 Task: Create a sub task Design and Implement Solution for the task  Develop a new online tool for online job applications in the project AztecBridge , assign it to team member softage.3@softage.net and update the status of the sub task to  Completed , set the priority of the sub task to High
Action: Mouse moved to (957, 415)
Screenshot: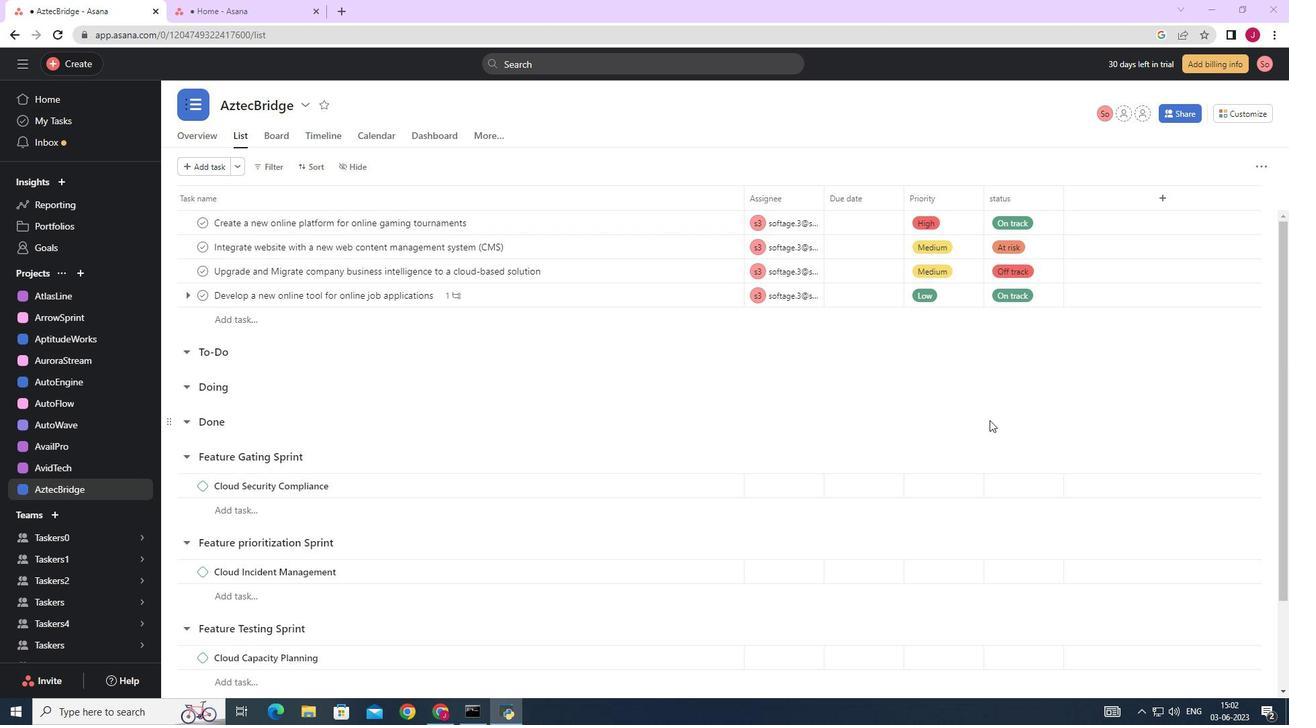 
Action: Mouse scrolled (964, 414) with delta (0, 0)
Screenshot: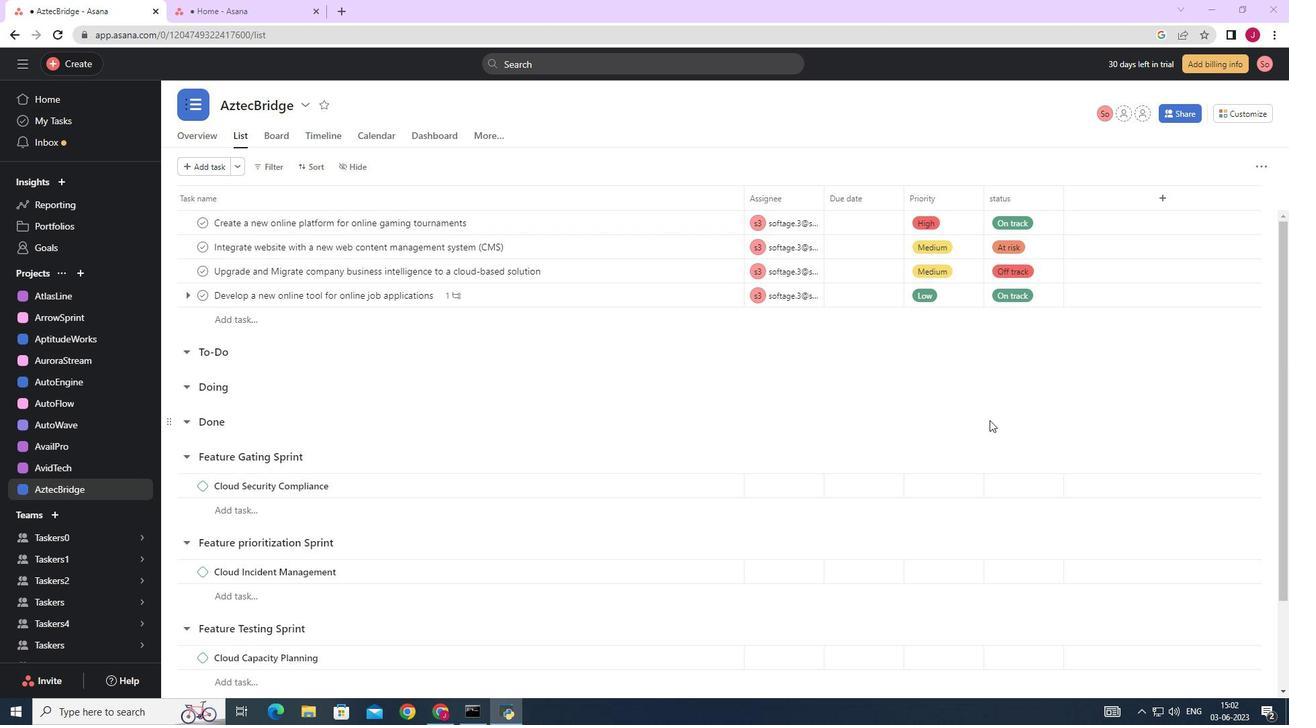 
Action: Mouse moved to (808, 417)
Screenshot: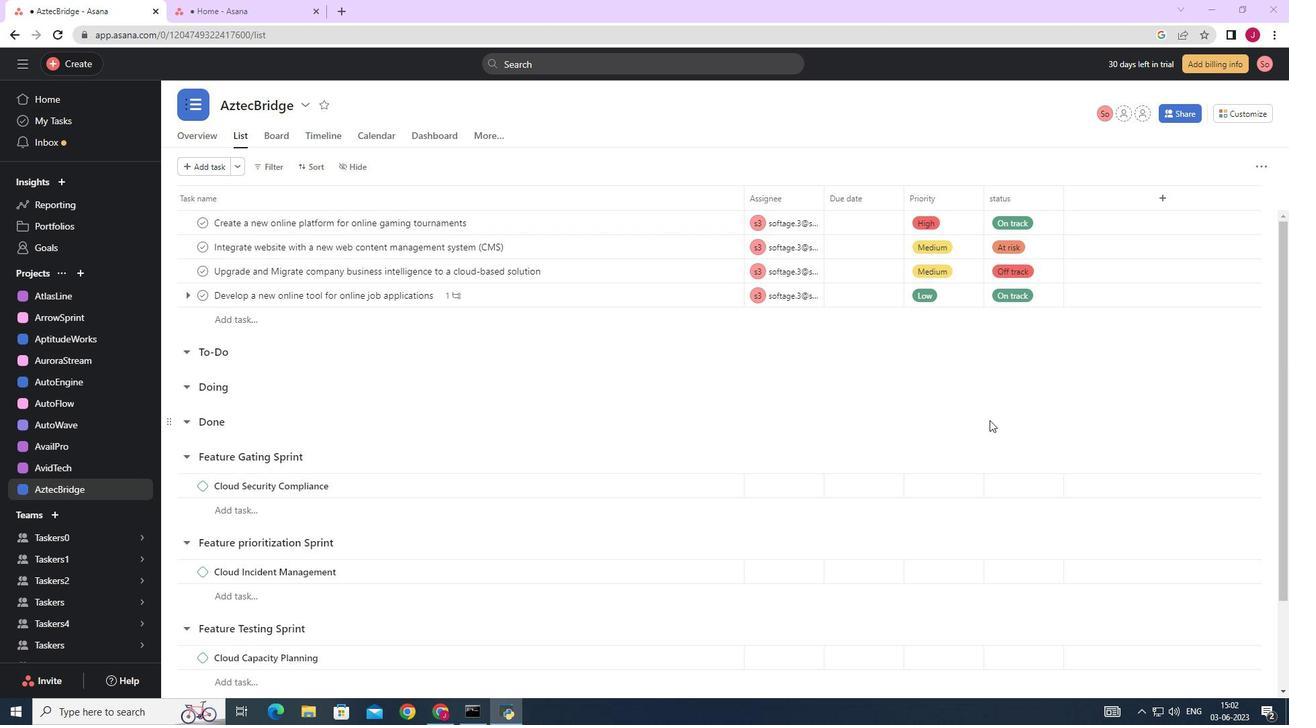 
Action: Mouse scrolled (957, 414) with delta (0, 0)
Screenshot: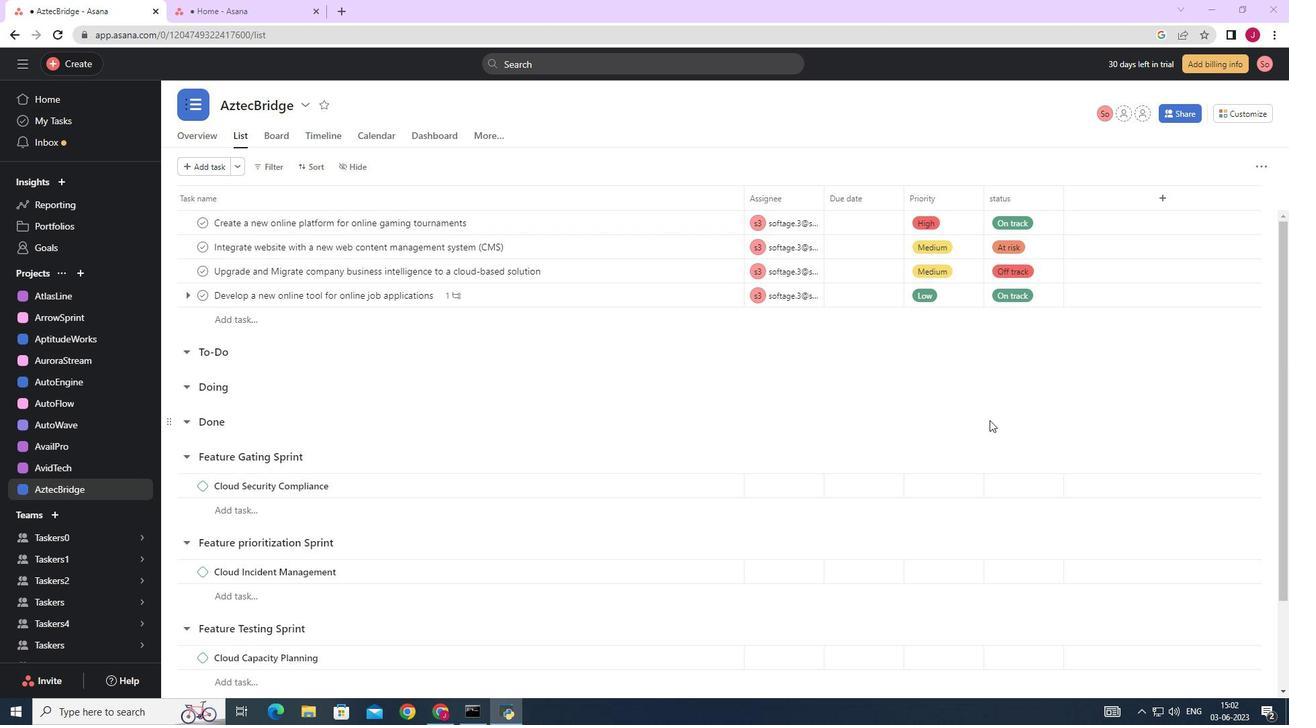 
Action: Mouse moved to (767, 417)
Screenshot: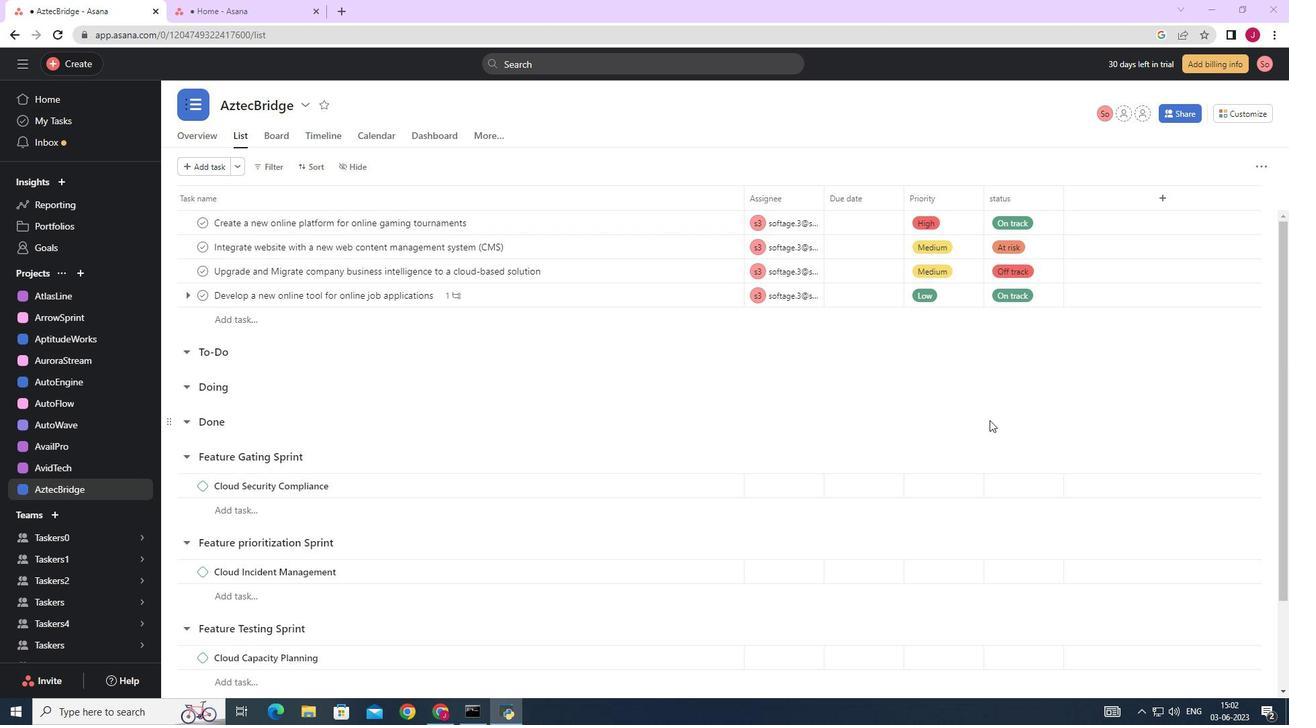 
Action: Mouse scrolled (955, 414) with delta (0, 0)
Screenshot: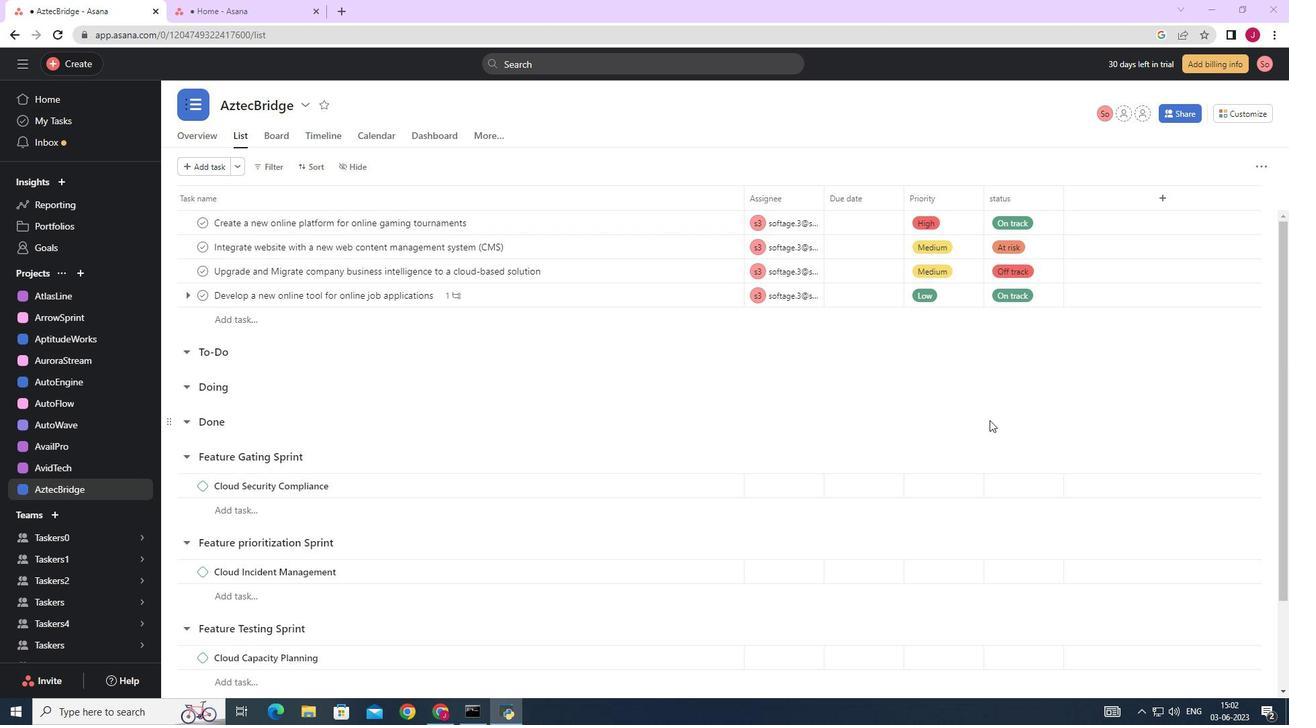 
Action: Mouse moved to (730, 417)
Screenshot: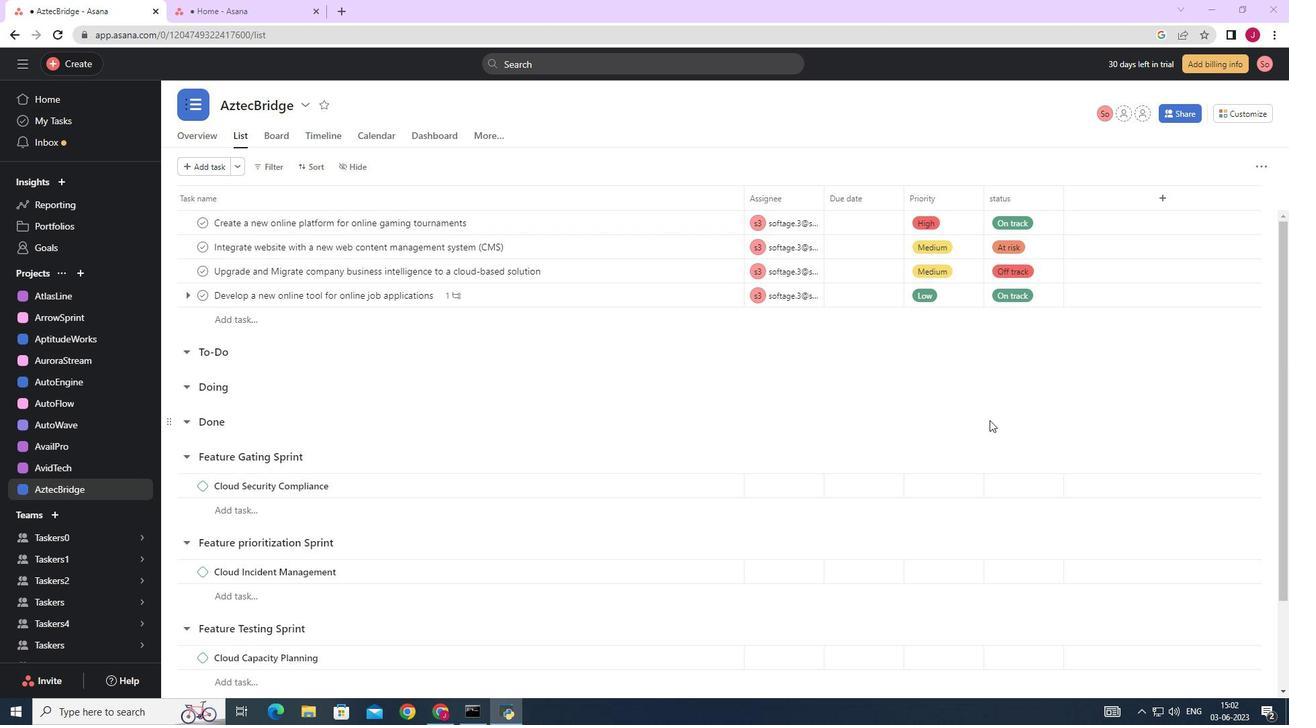 
Action: Mouse scrolled (951, 415) with delta (0, 0)
Screenshot: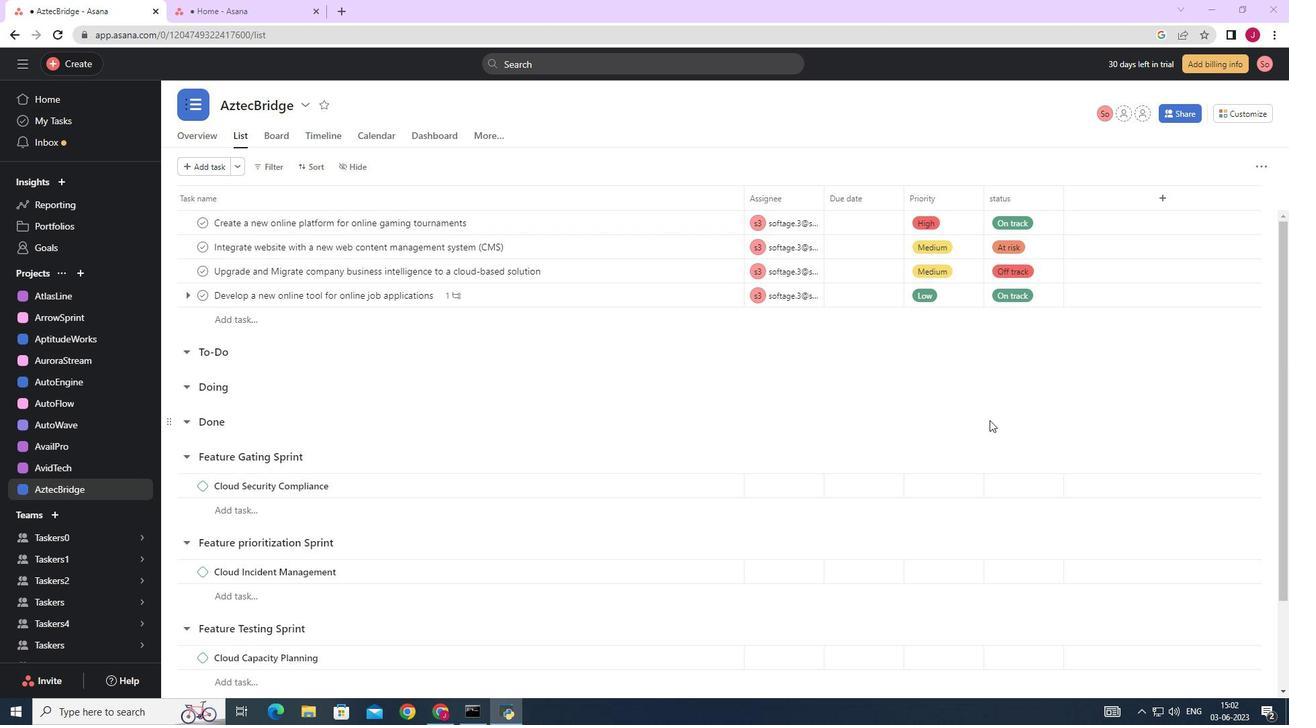 
Action: Mouse moved to (607, 339)
Screenshot: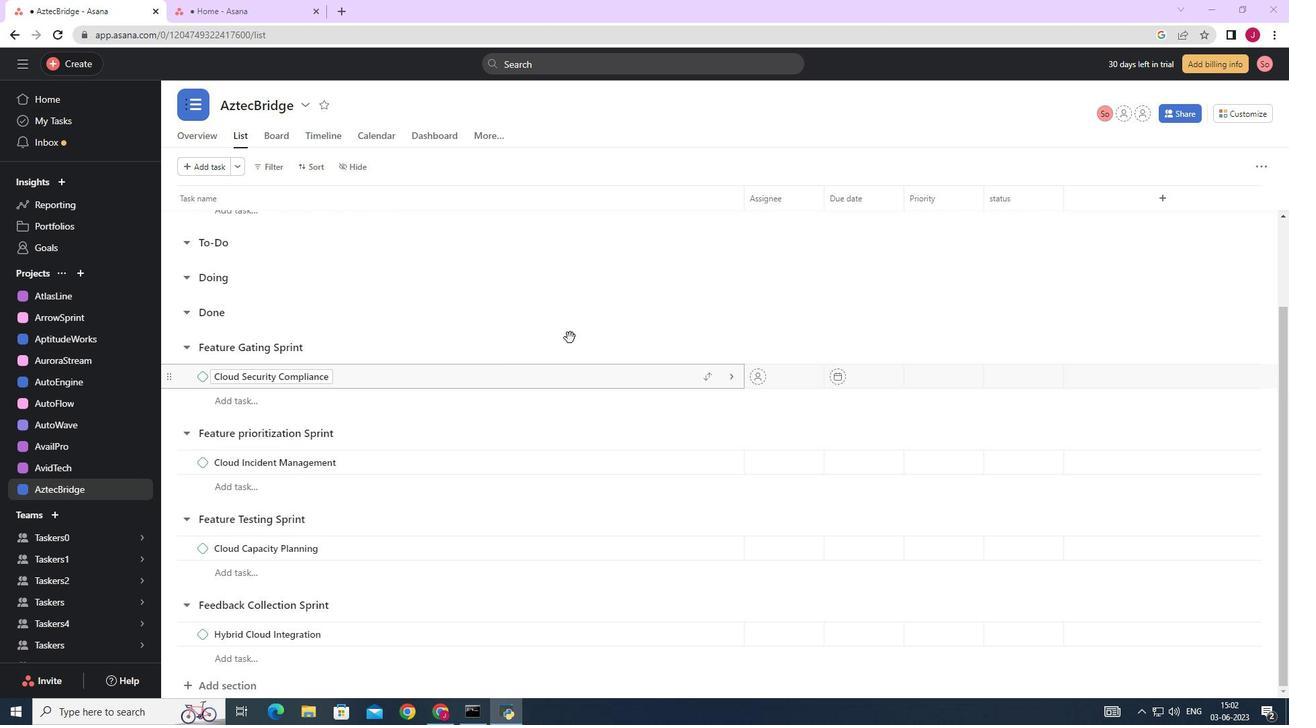 
Action: Mouse scrolled (607, 339) with delta (0, 0)
Screenshot: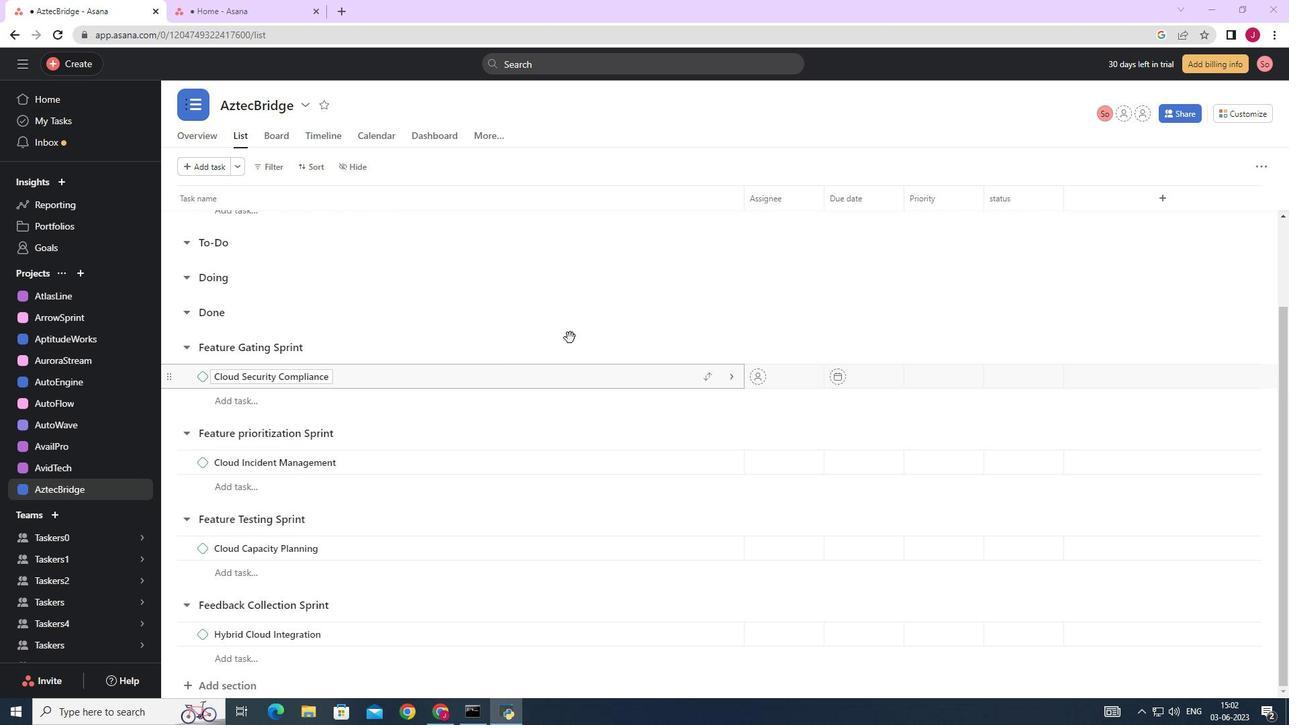 
Action: Mouse scrolled (607, 339) with delta (0, 0)
Screenshot: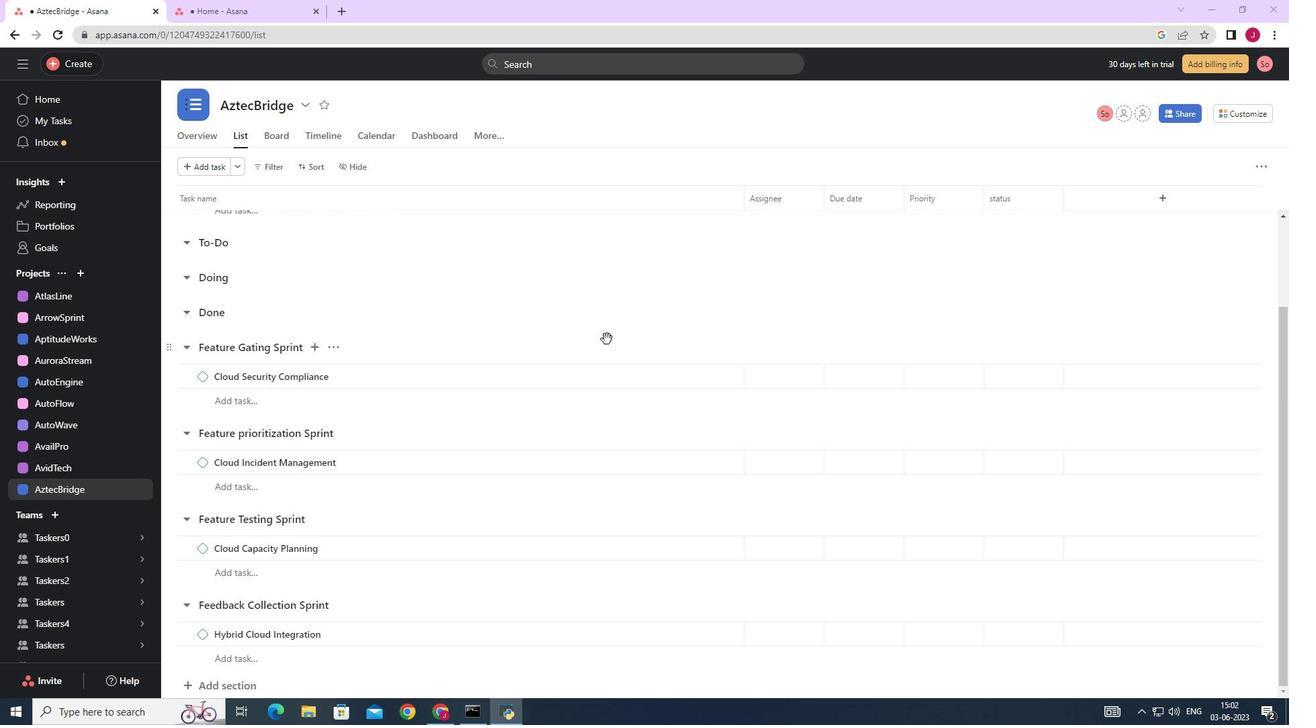 
Action: Mouse scrolled (607, 339) with delta (0, 0)
Screenshot: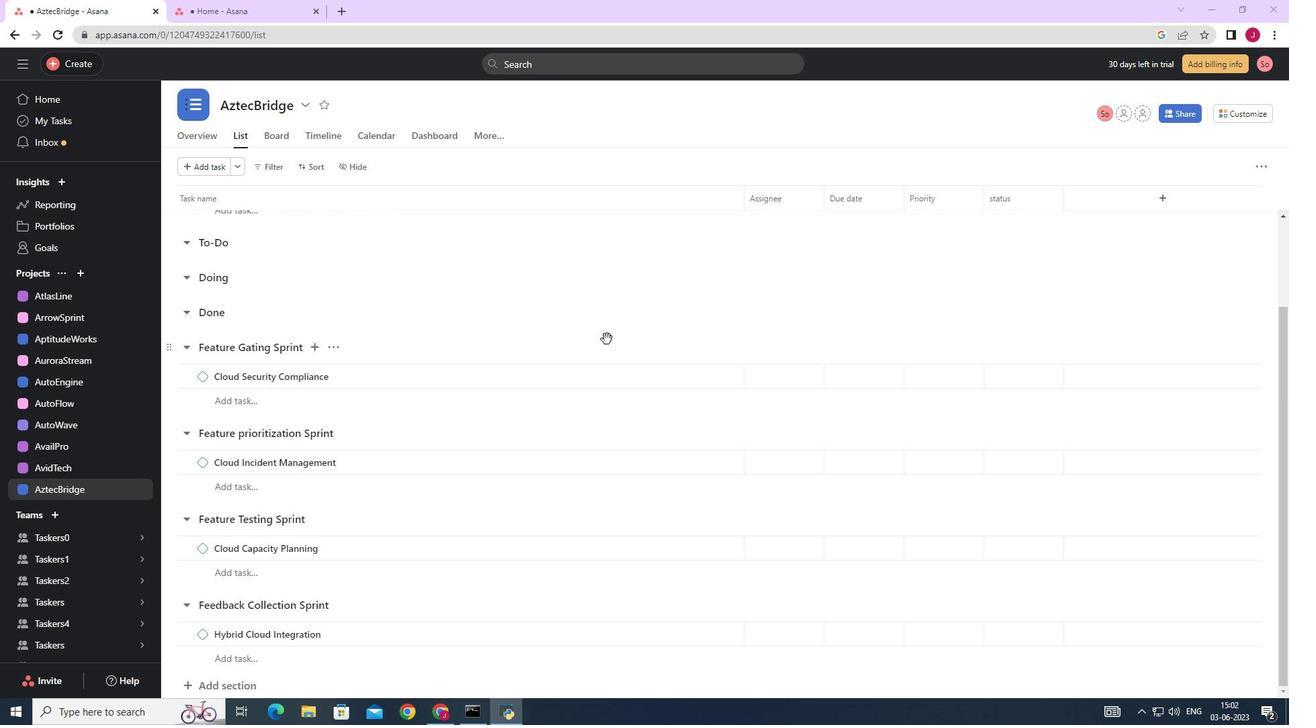 
Action: Mouse scrolled (607, 339) with delta (0, 0)
Screenshot: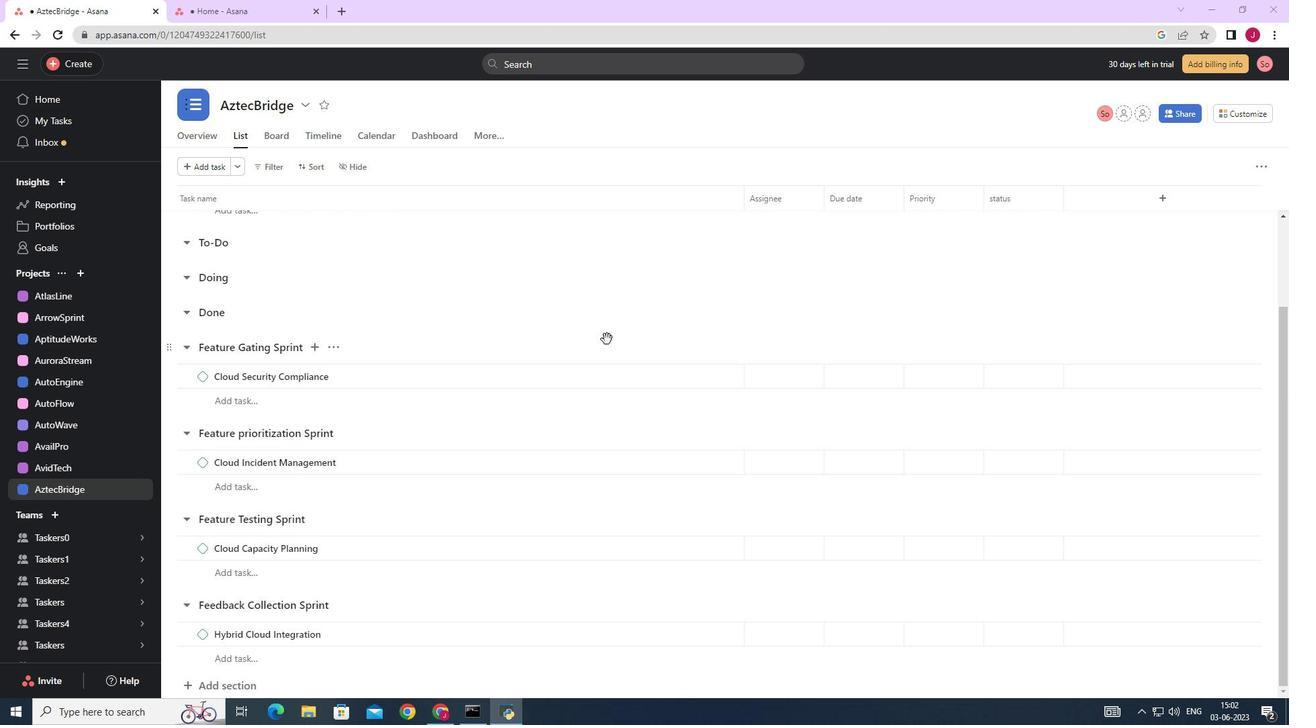 
Action: Mouse scrolled (607, 339) with delta (0, 0)
Screenshot: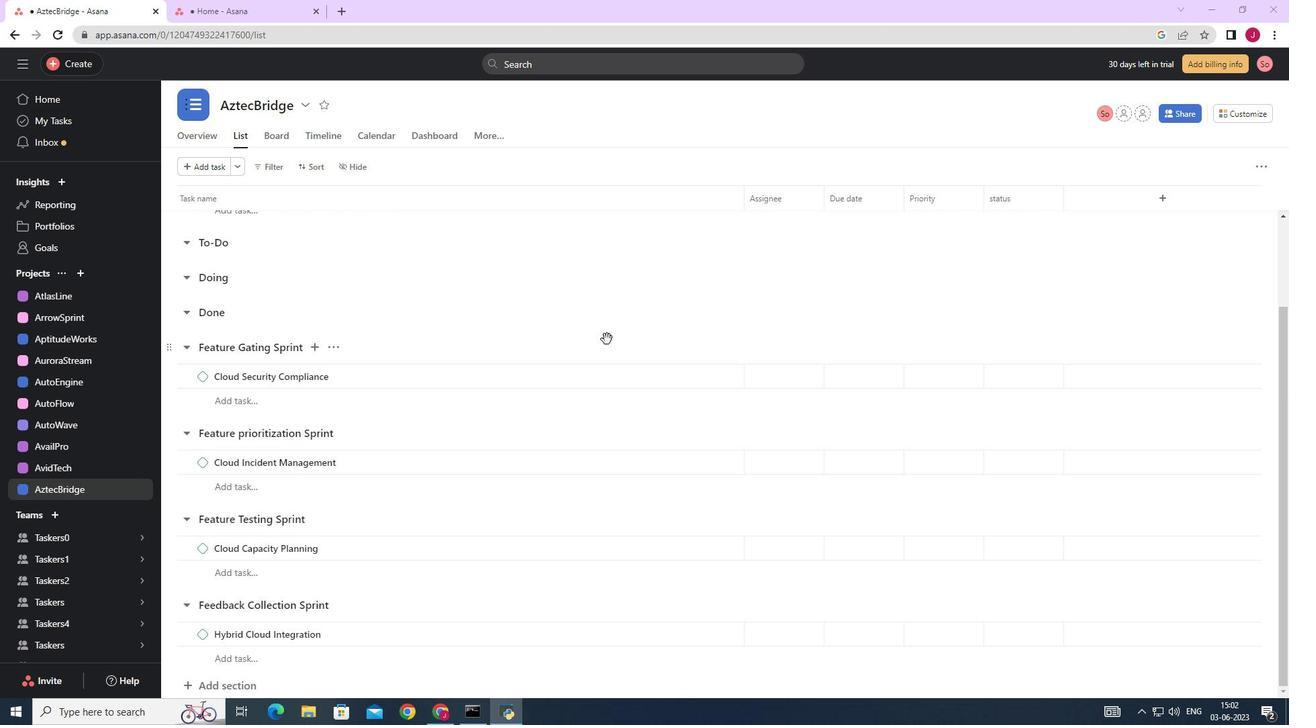 
Action: Mouse moved to (690, 293)
Screenshot: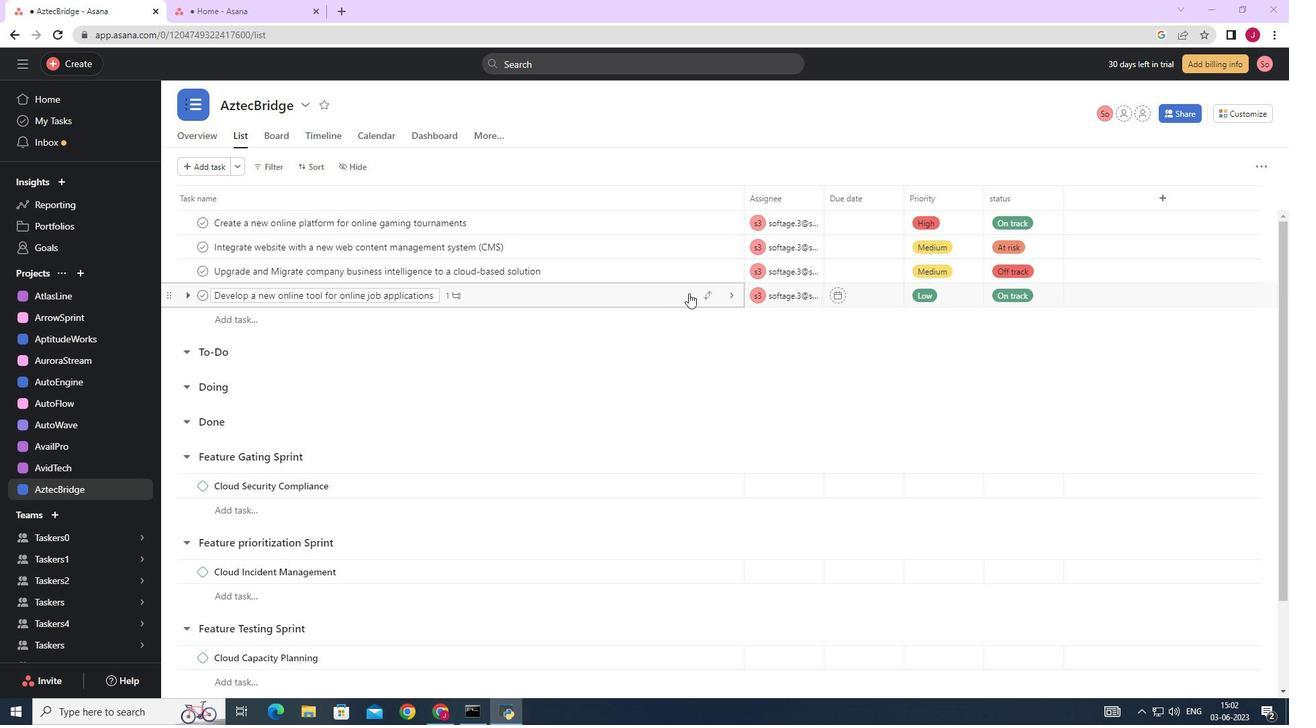 
Action: Mouse pressed left at (690, 293)
Screenshot: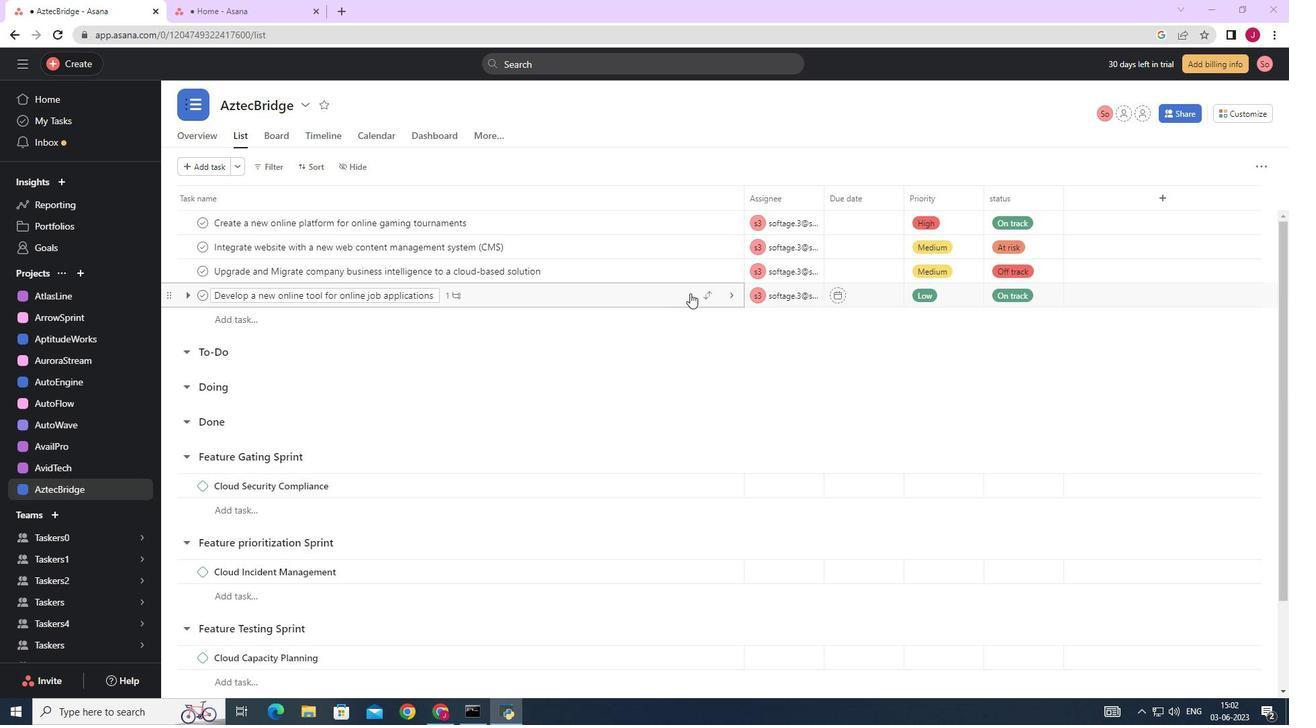 
Action: Mouse moved to (990, 461)
Screenshot: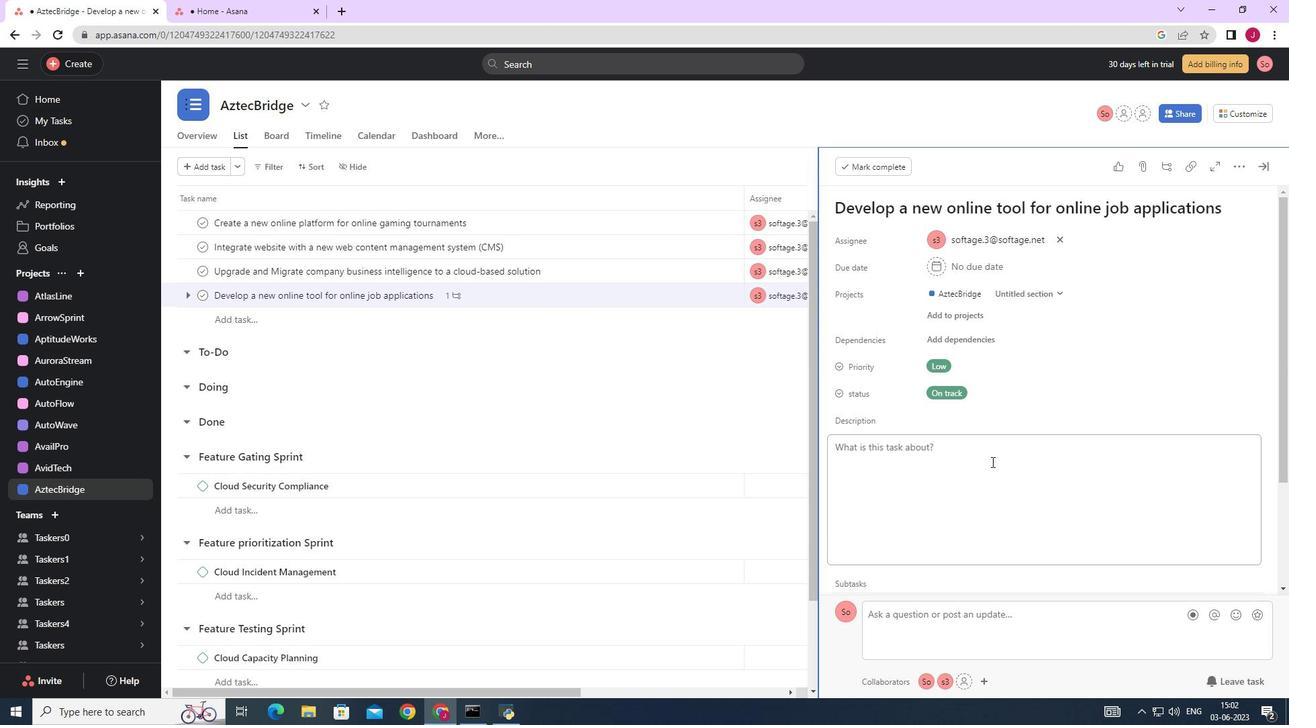 
Action: Mouse scrolled (990, 460) with delta (0, 0)
Screenshot: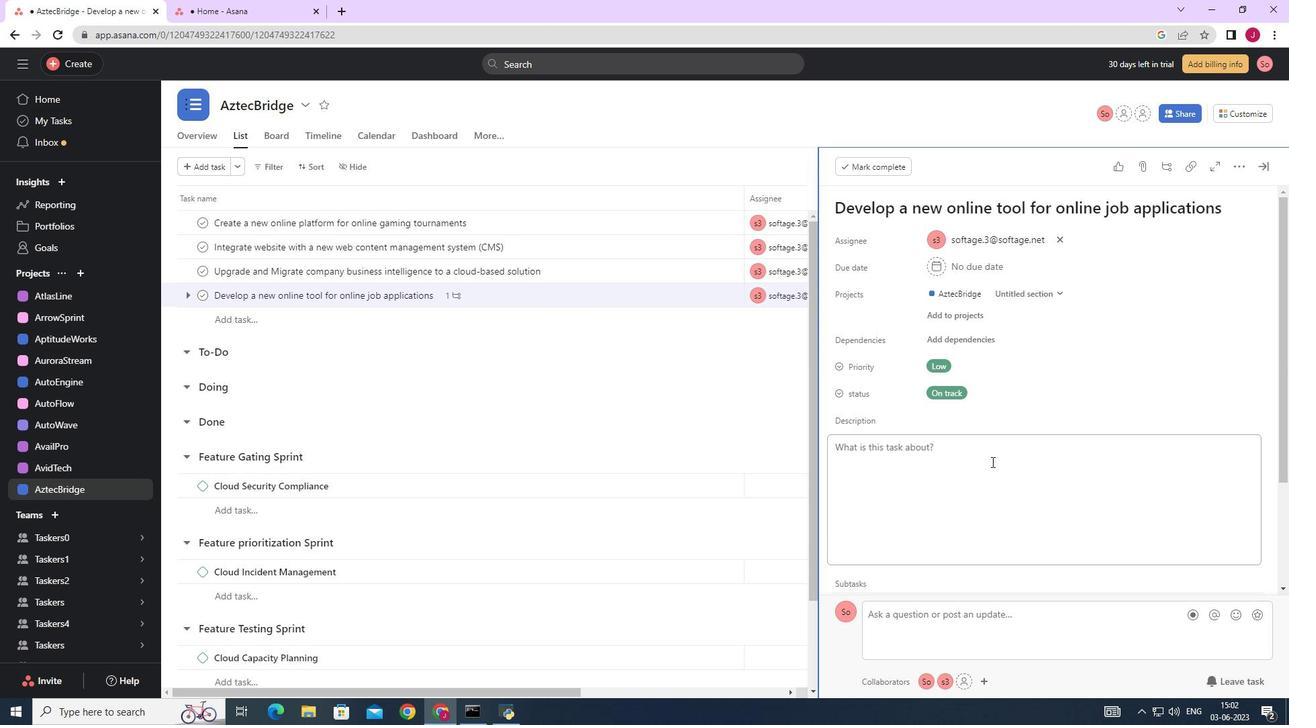 
Action: Mouse scrolled (990, 460) with delta (0, 0)
Screenshot: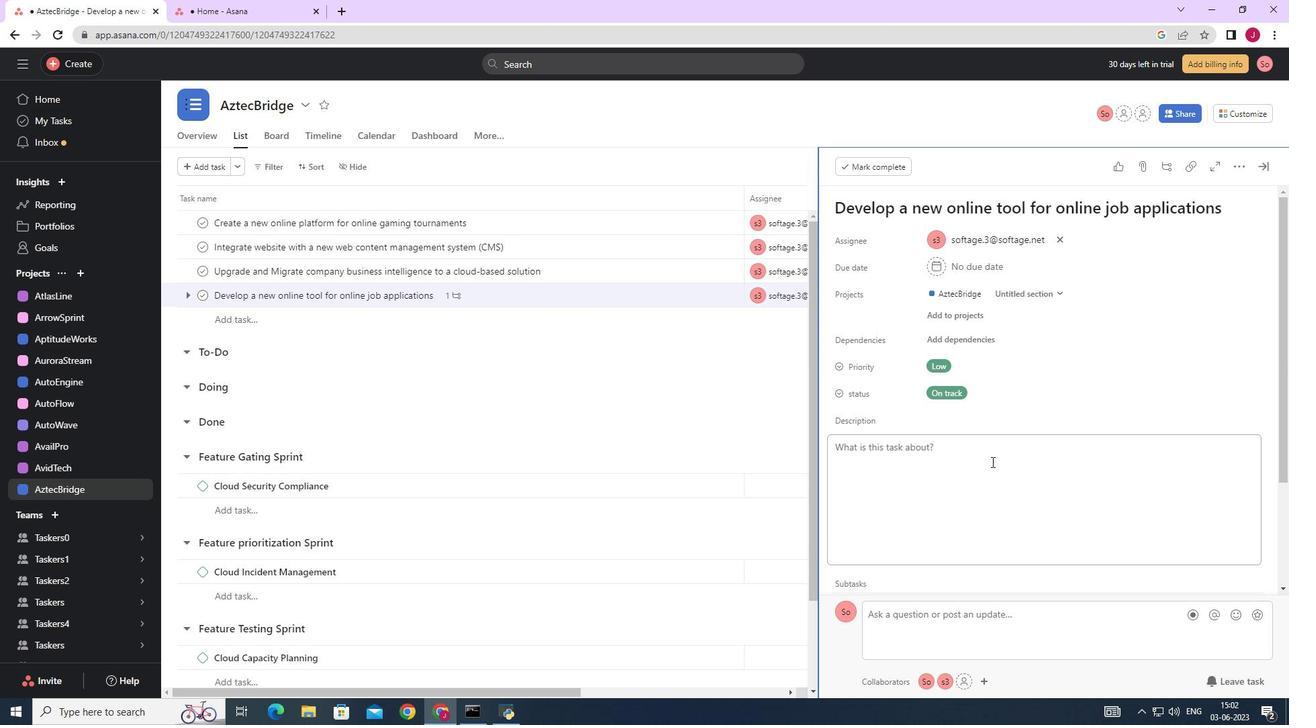 
Action: Mouse scrolled (990, 460) with delta (0, 0)
Screenshot: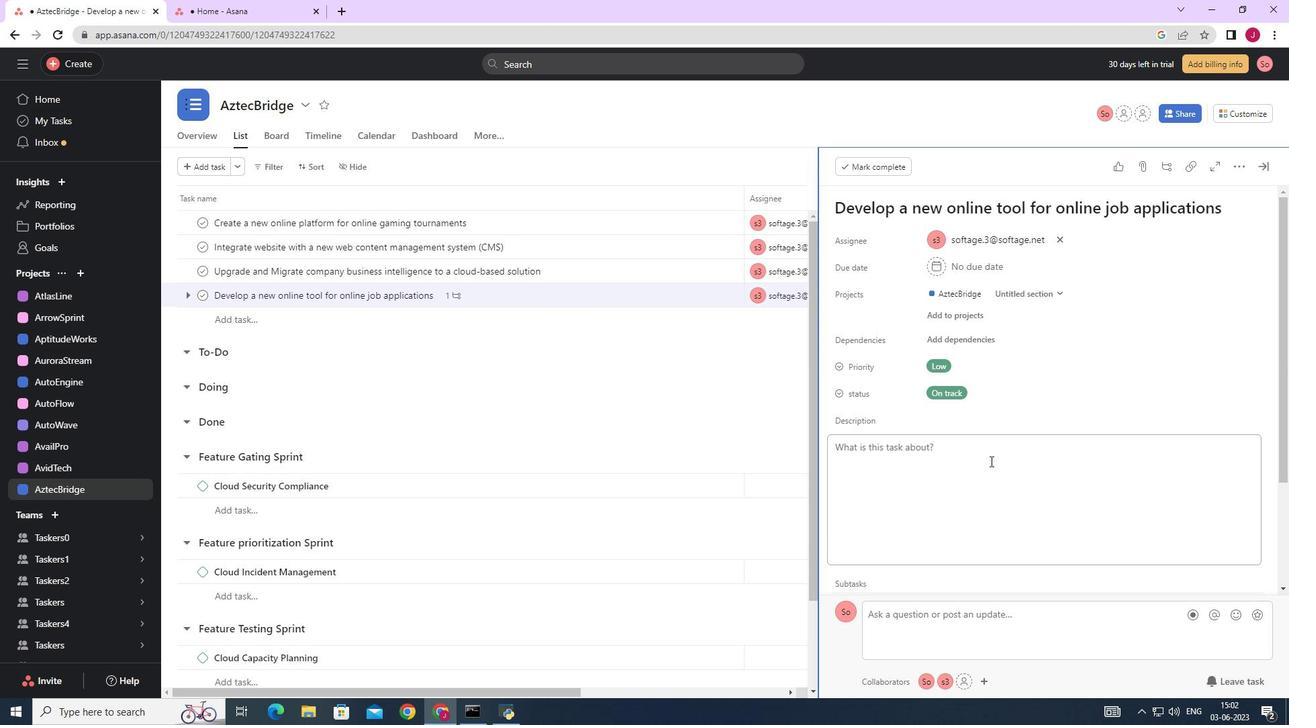 
Action: Mouse scrolled (990, 460) with delta (0, 0)
Screenshot: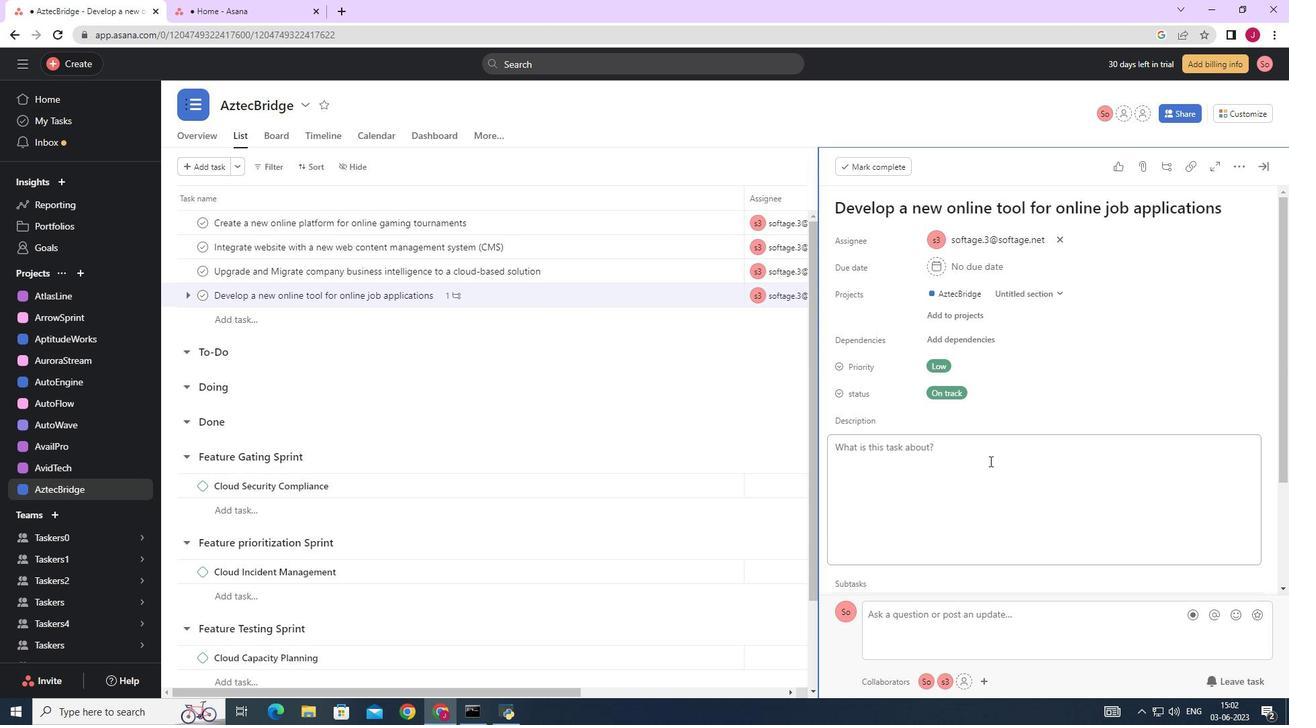 
Action: Mouse moved to (883, 486)
Screenshot: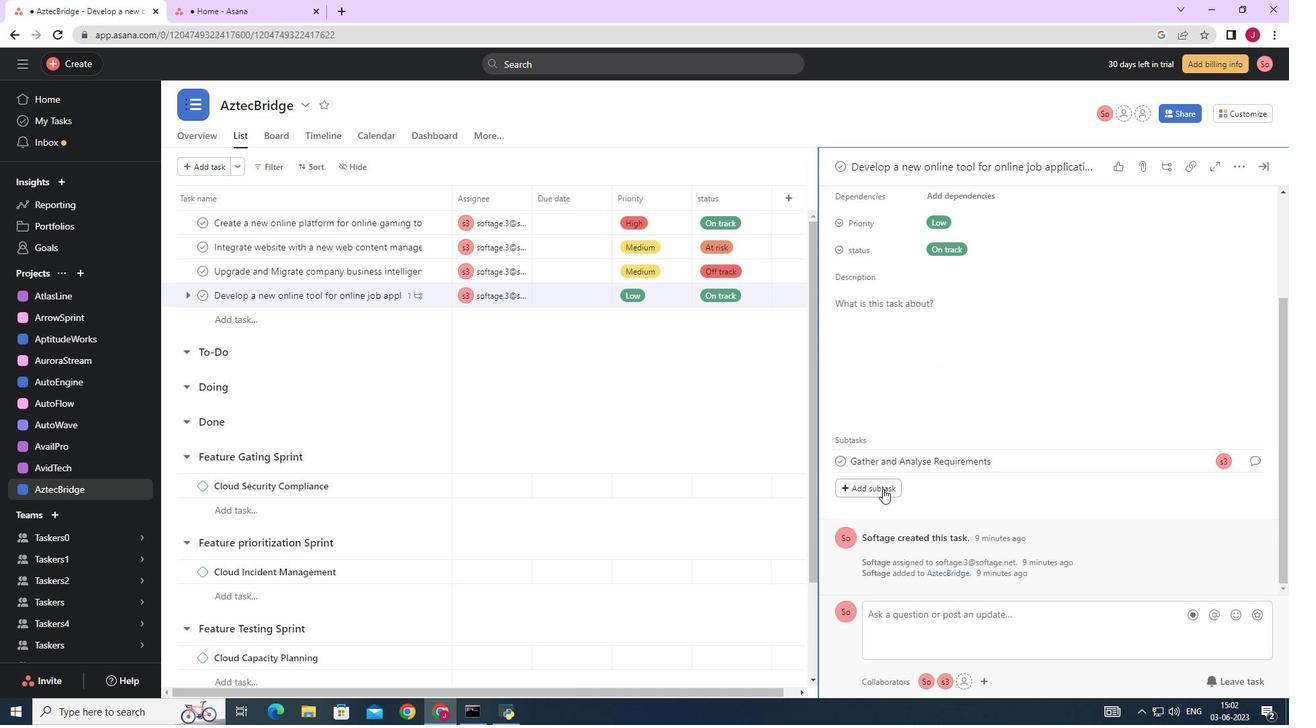 
Action: Mouse pressed left at (883, 486)
Screenshot: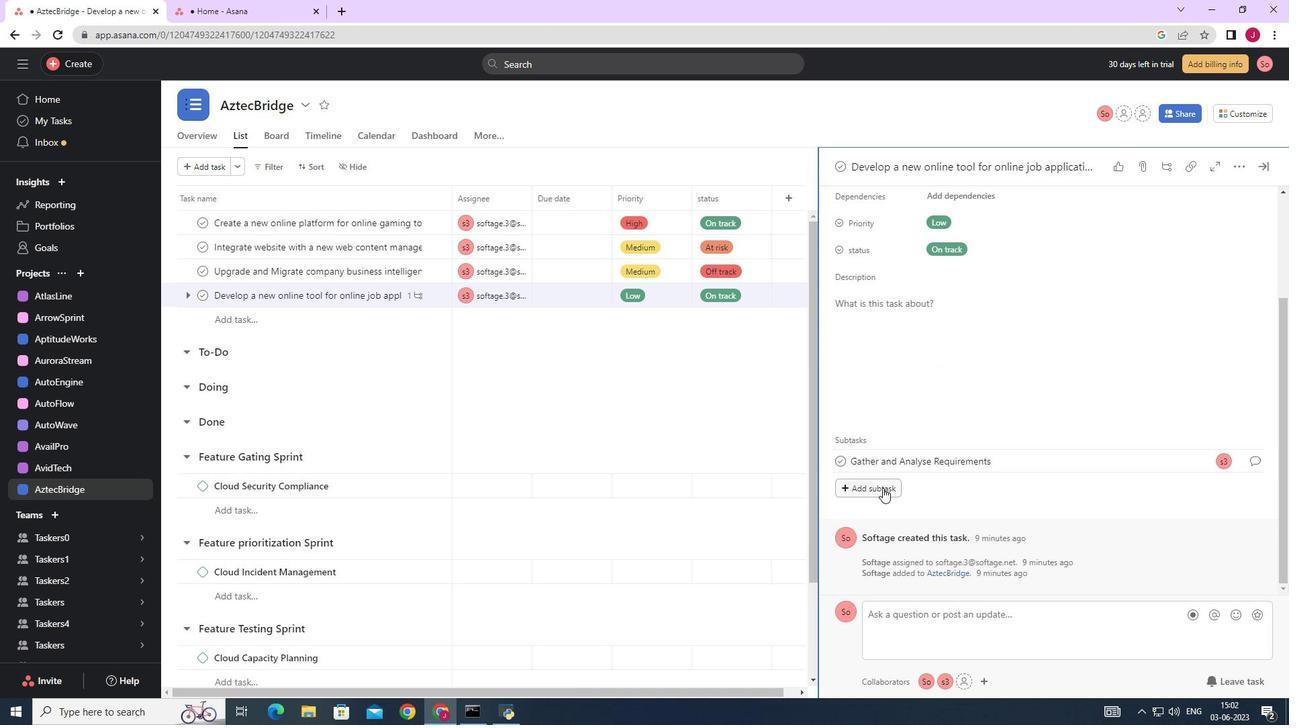
Action: Mouse moved to (883, 486)
Screenshot: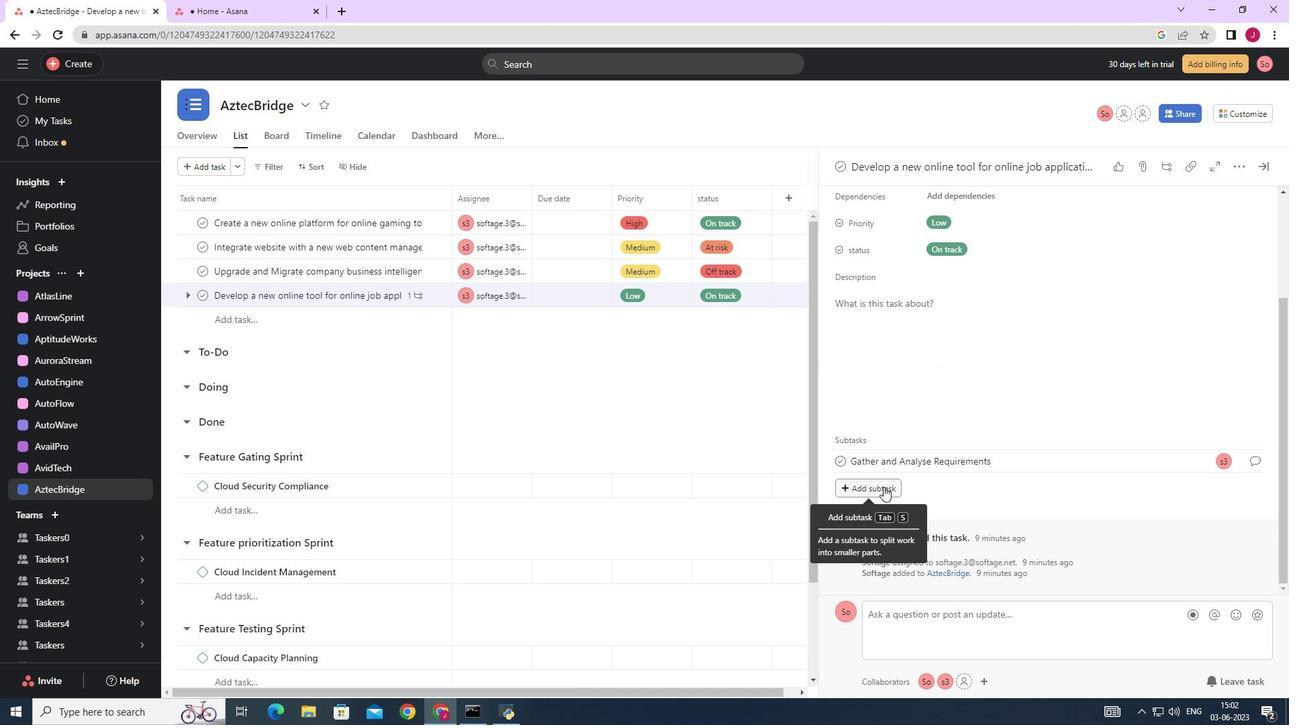 
Action: Key pressed <Key.caps_lock>D<Key.caps_lock>esign<Key.space>and<Key.space><Key.caps_lock>I<Key.caps_lock>mplement<Key.space><Key.caps_lock>S<Key.caps_lock>olution
Screenshot: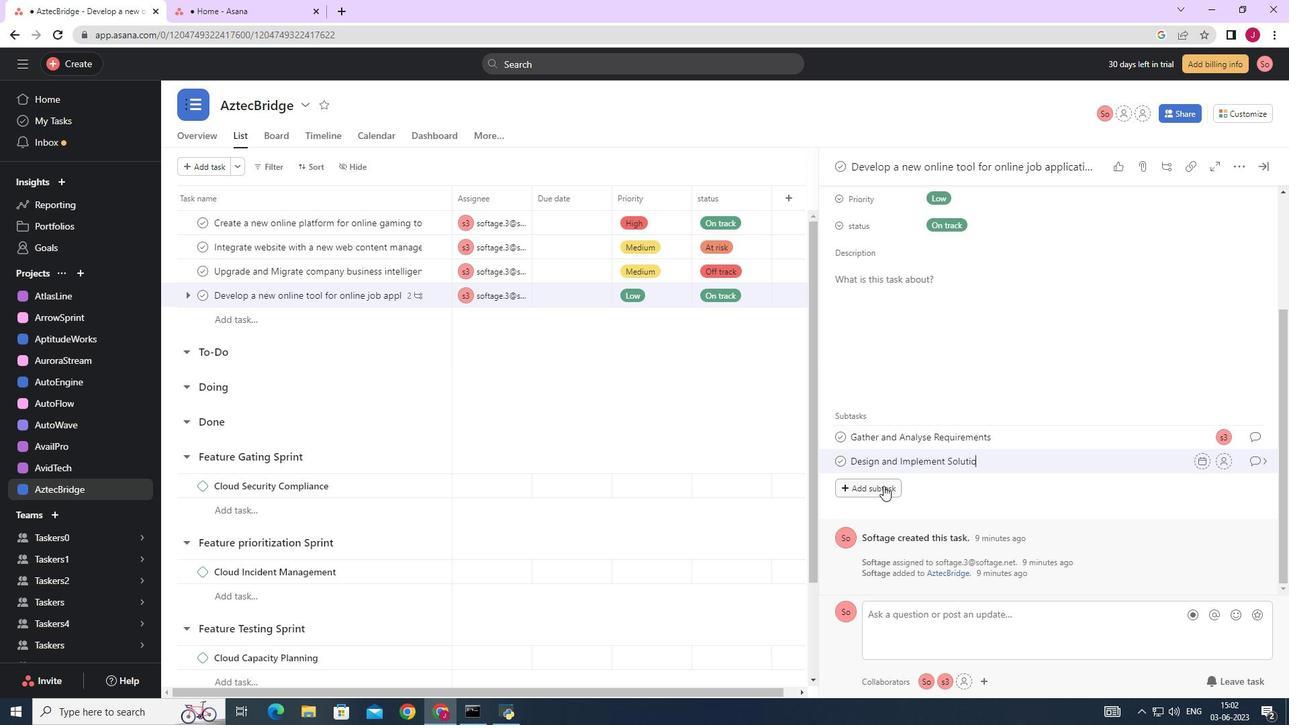 
Action: Mouse moved to (1224, 458)
Screenshot: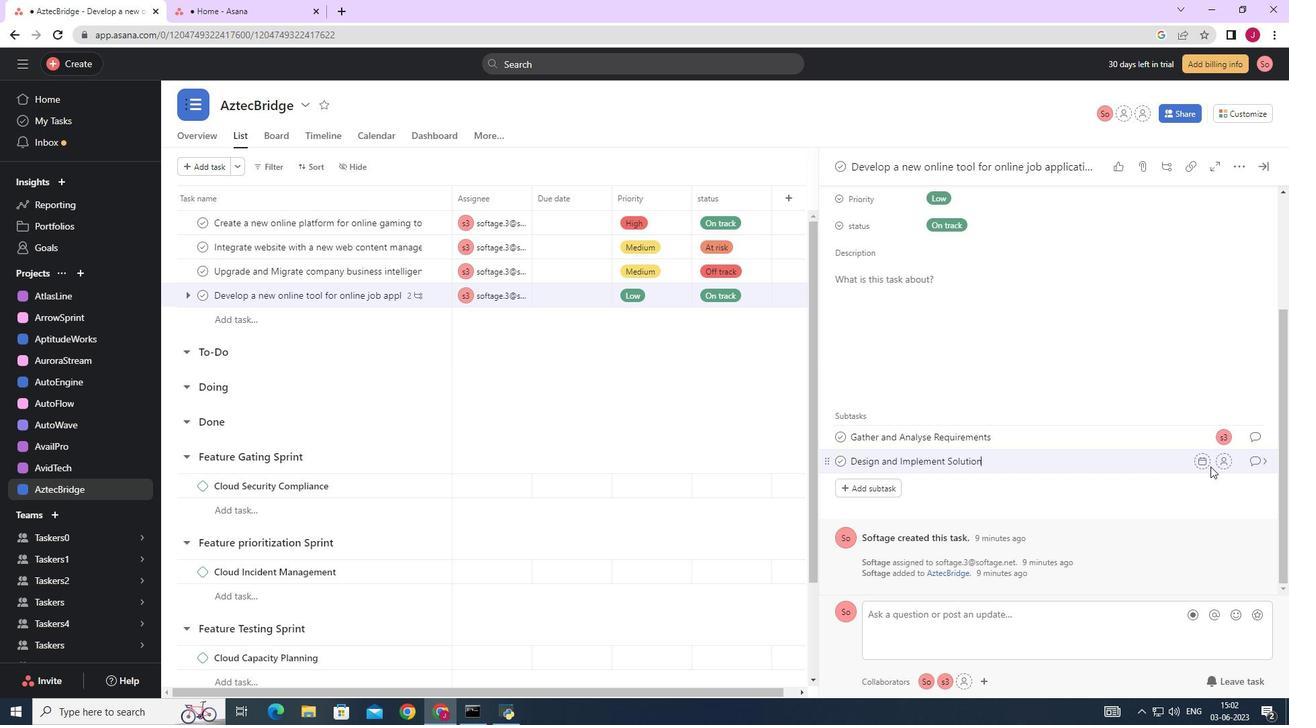 
Action: Mouse pressed left at (1224, 458)
Screenshot: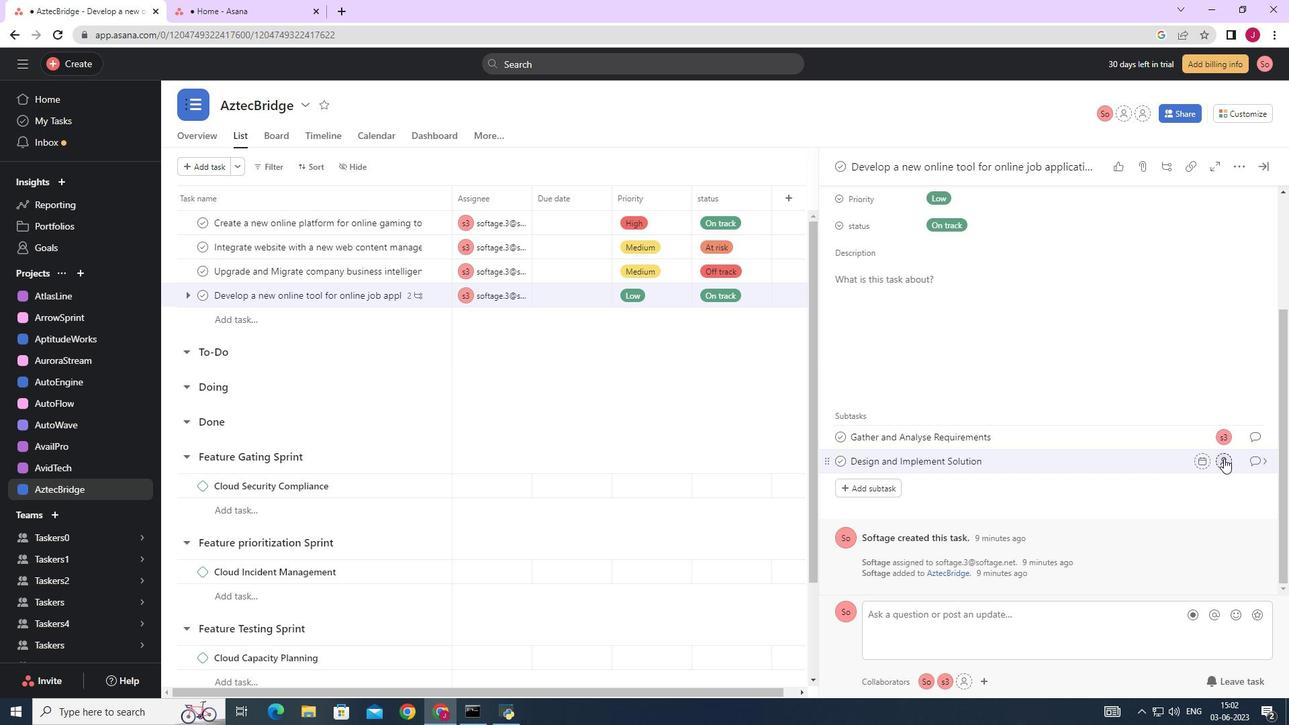 
Action: Mouse moved to (1082, 513)
Screenshot: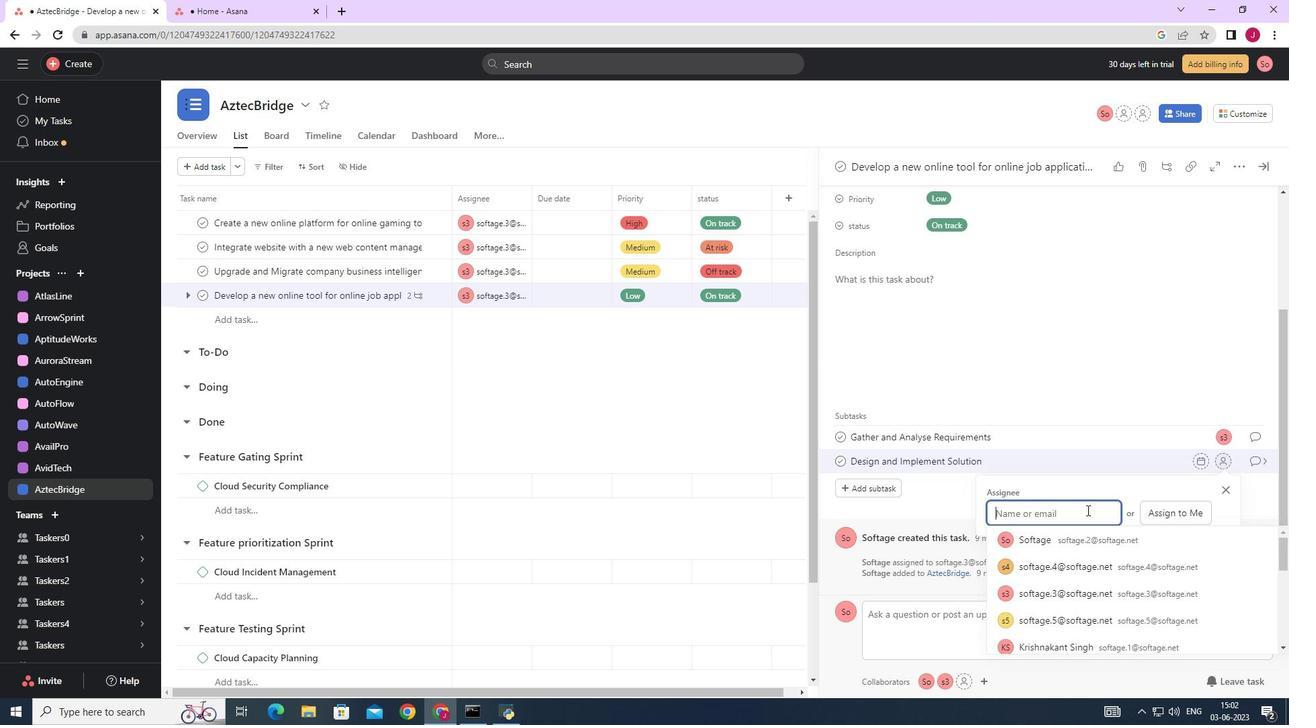 
Action: Key pressed softage.3
Screenshot: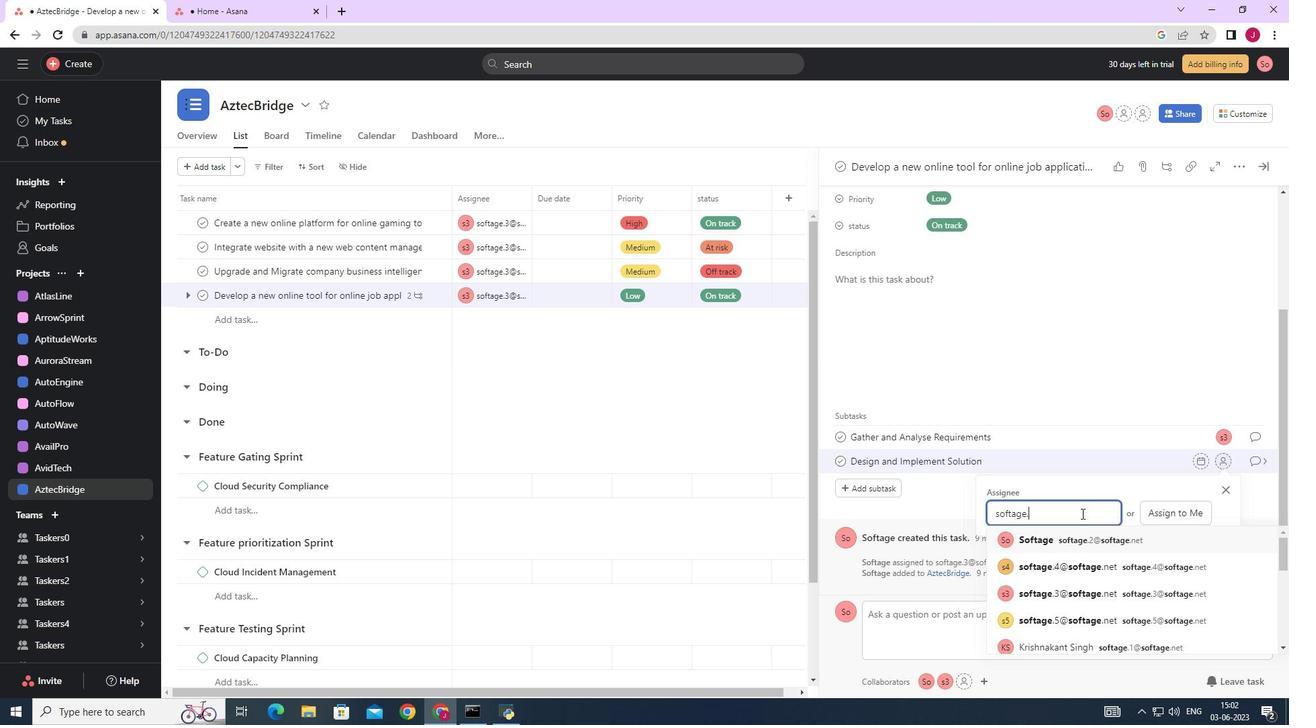 
Action: Mouse moved to (1078, 533)
Screenshot: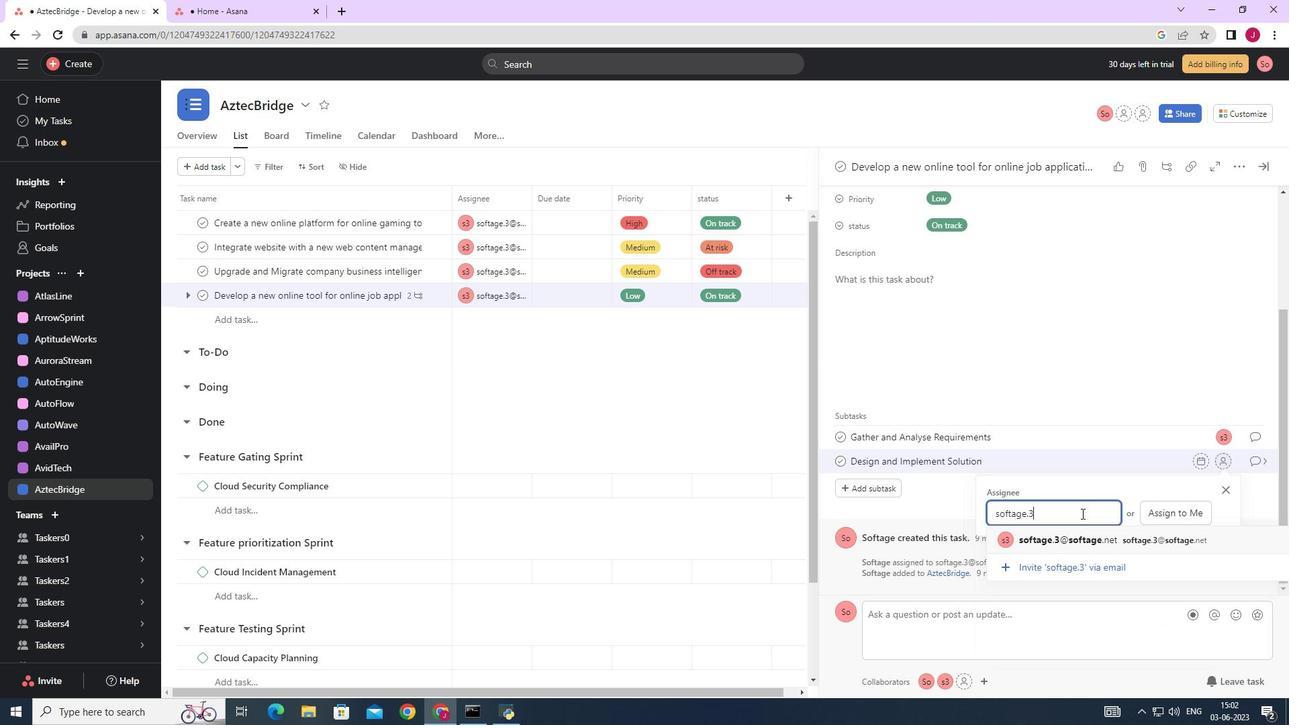 
Action: Mouse pressed left at (1078, 533)
Screenshot: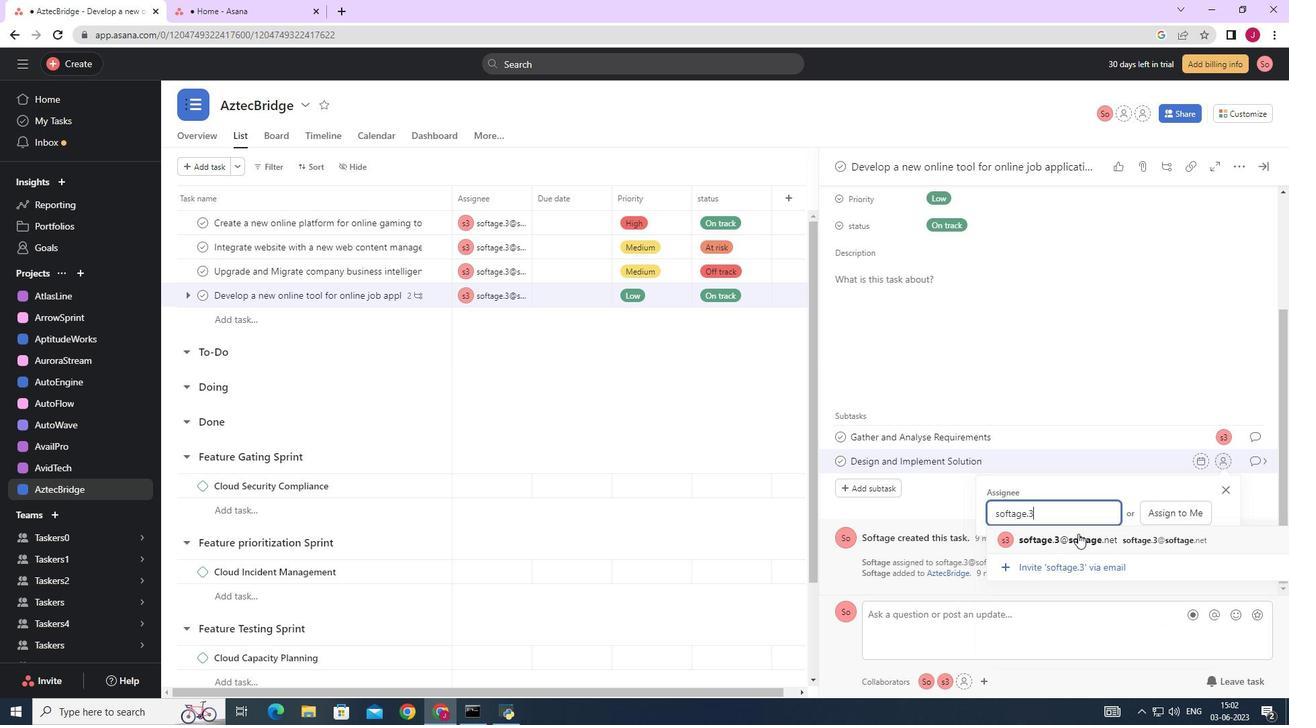 
Action: Mouse moved to (1260, 462)
Screenshot: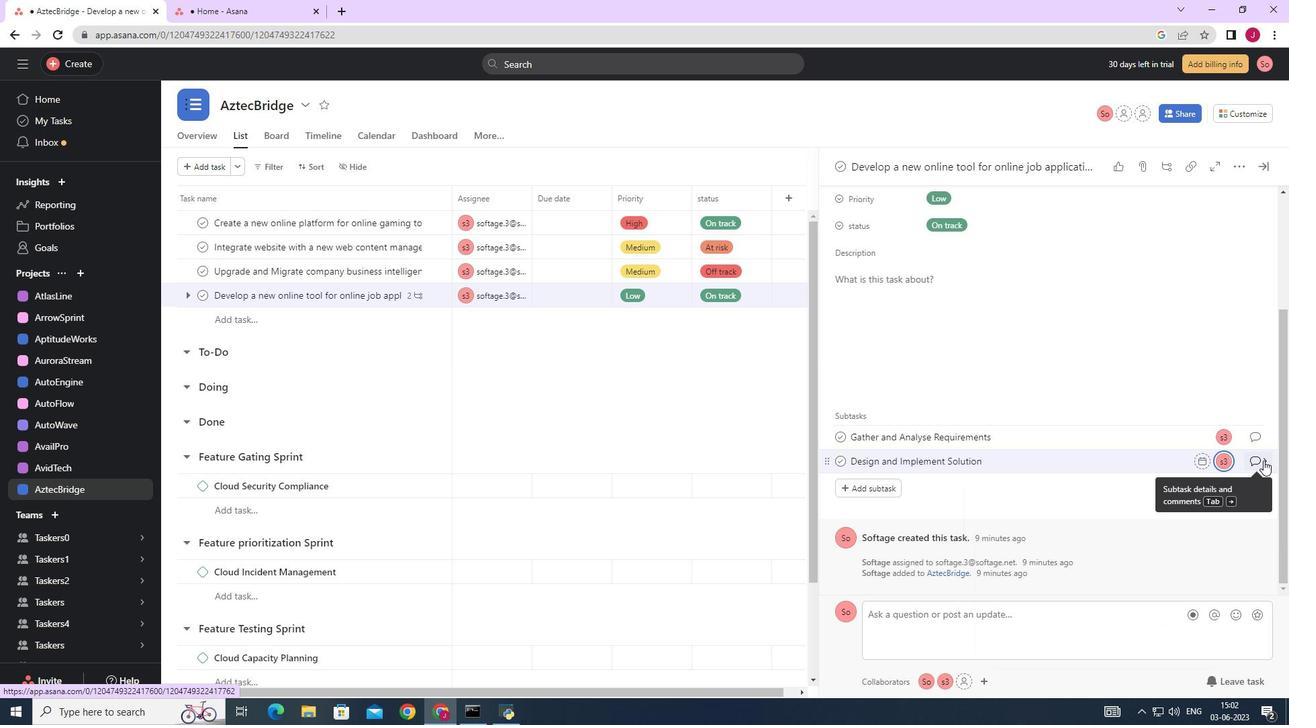
Action: Mouse pressed left at (1260, 462)
Screenshot: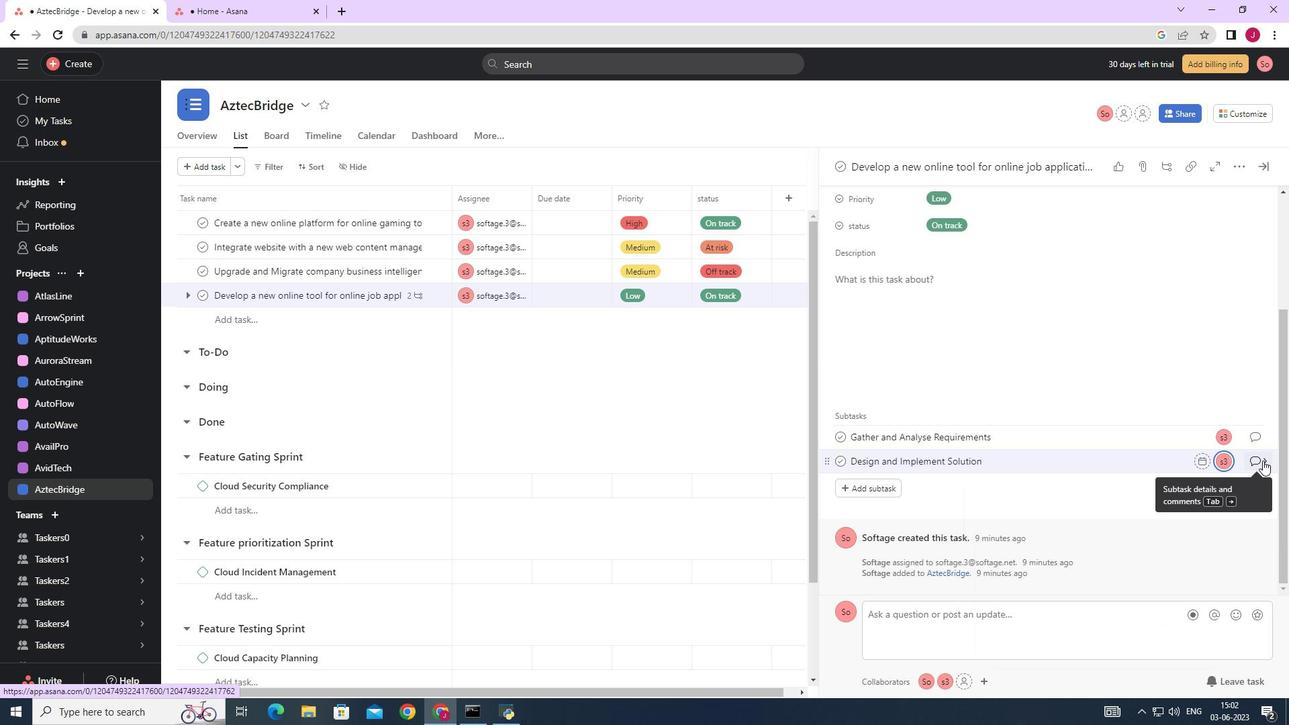 
Action: Mouse moved to (871, 355)
Screenshot: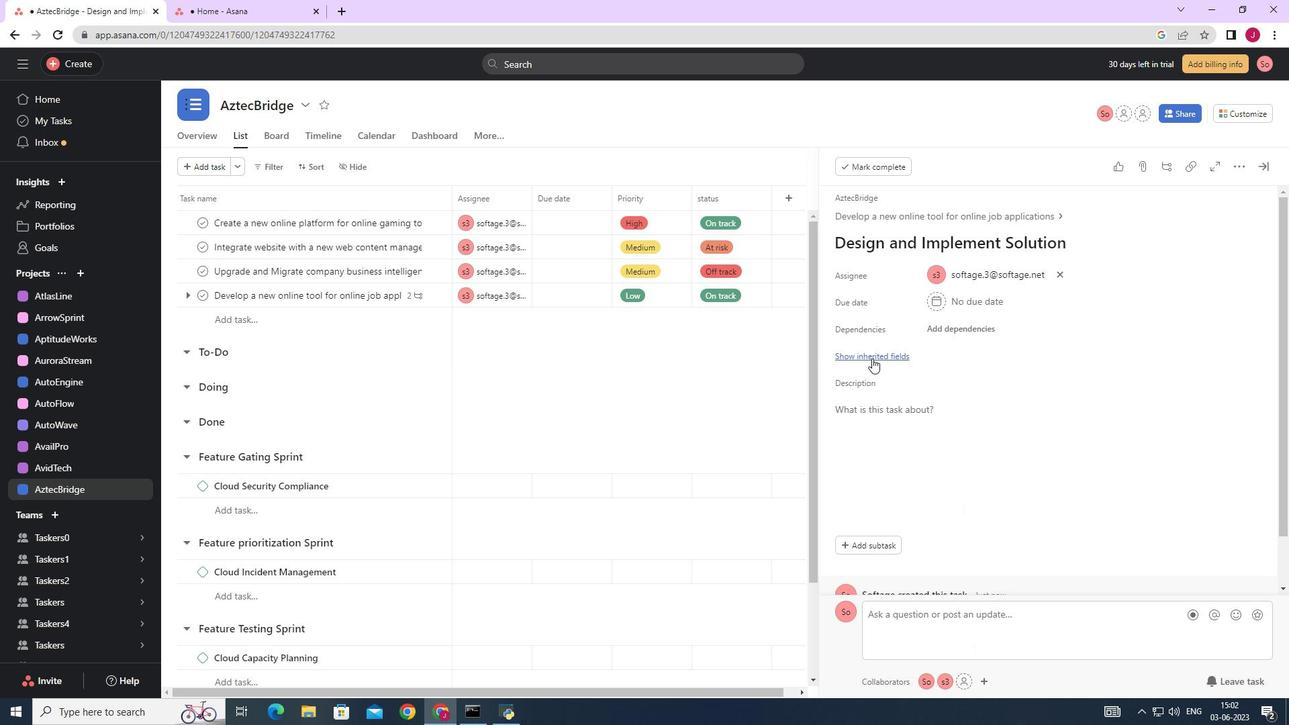 
Action: Mouse pressed left at (871, 355)
Screenshot: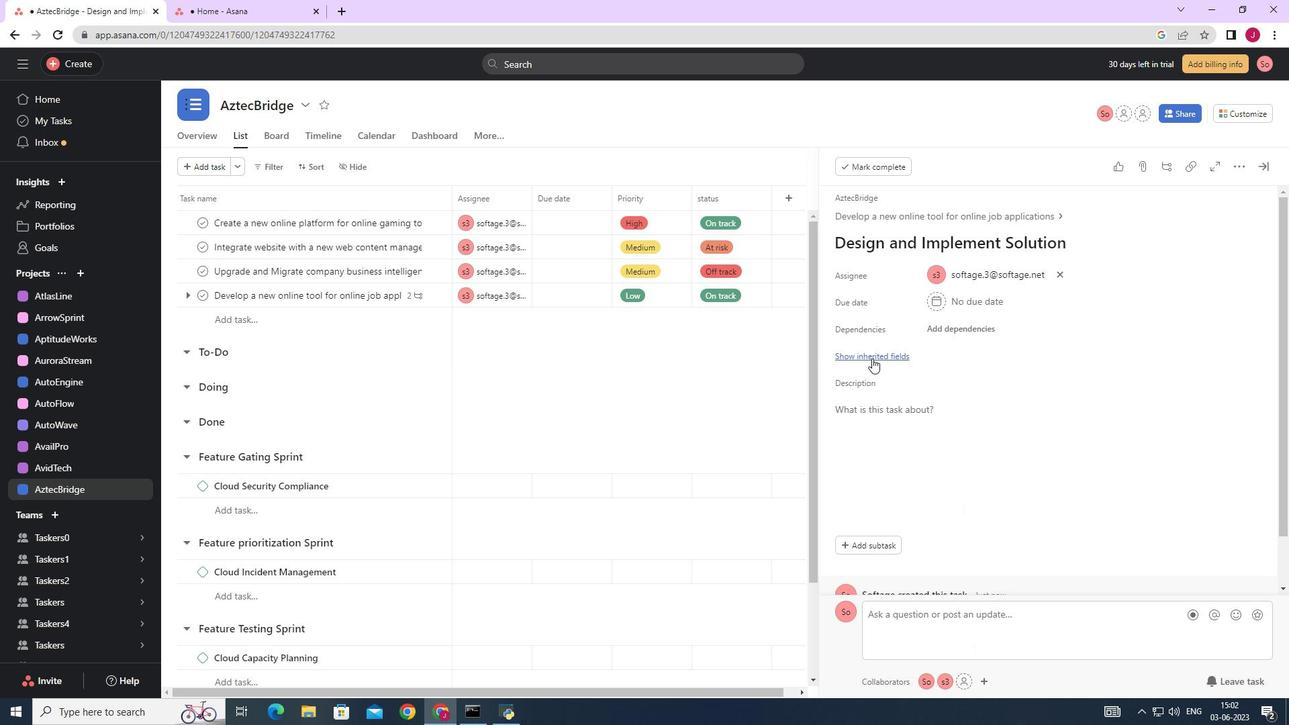 
Action: Mouse moved to (939, 382)
Screenshot: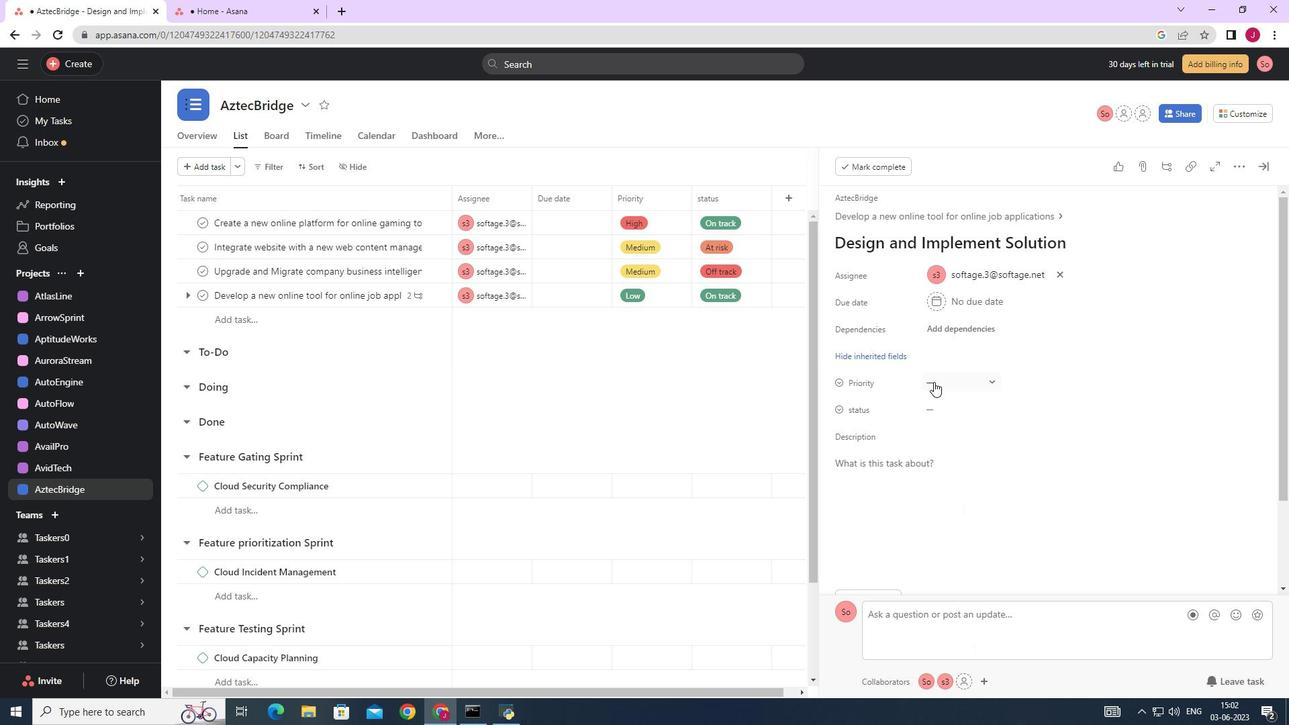 
Action: Mouse pressed left at (939, 382)
Screenshot: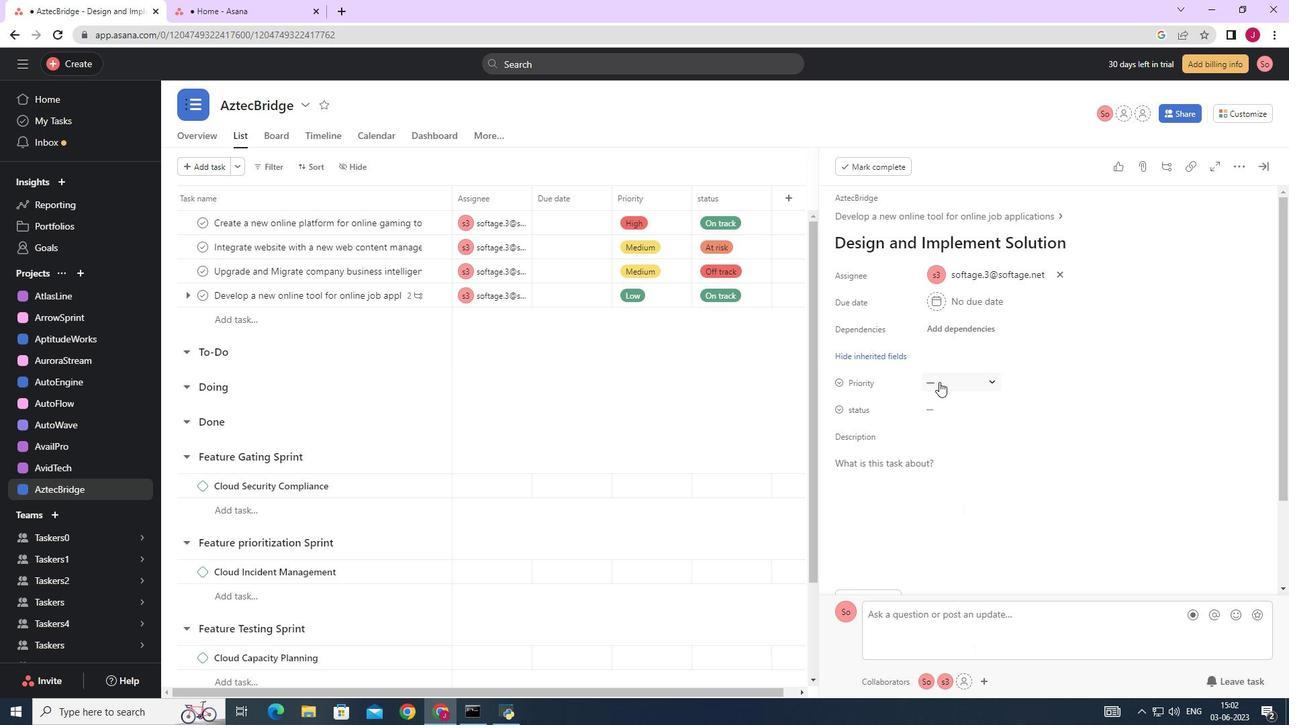 
Action: Mouse moved to (969, 425)
Screenshot: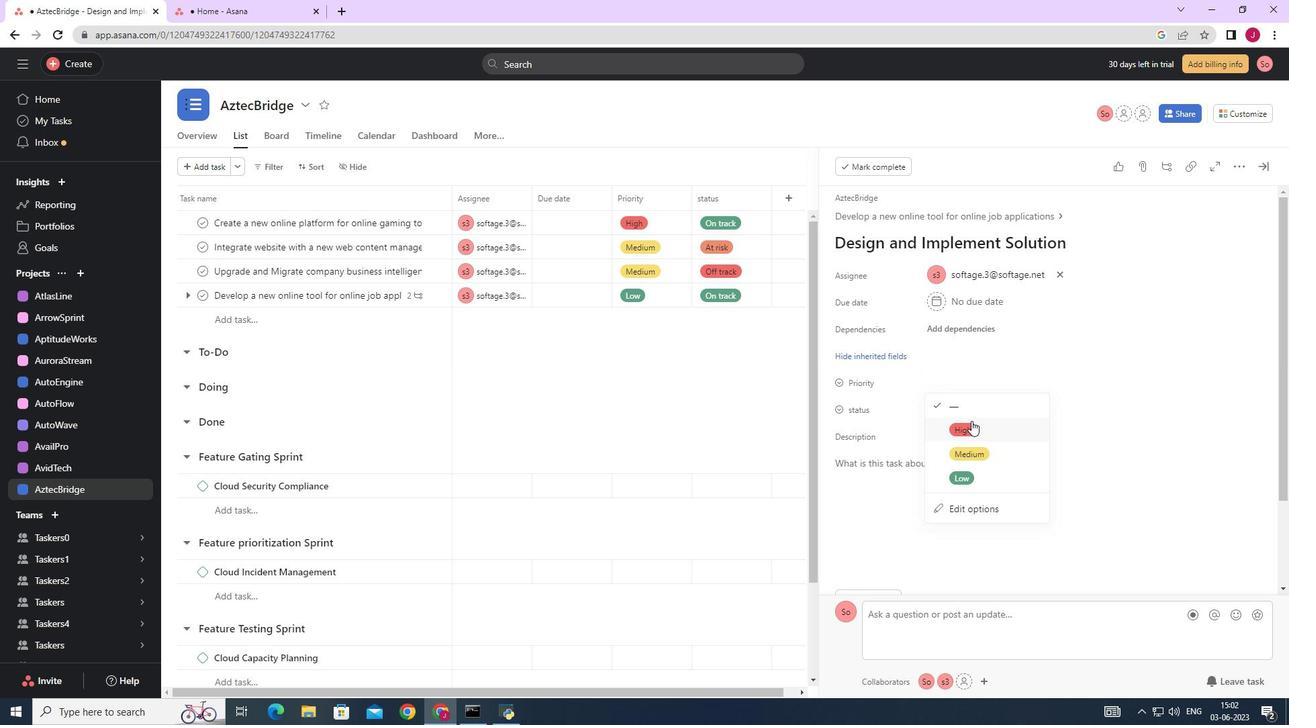 
Action: Mouse pressed left at (969, 425)
Screenshot: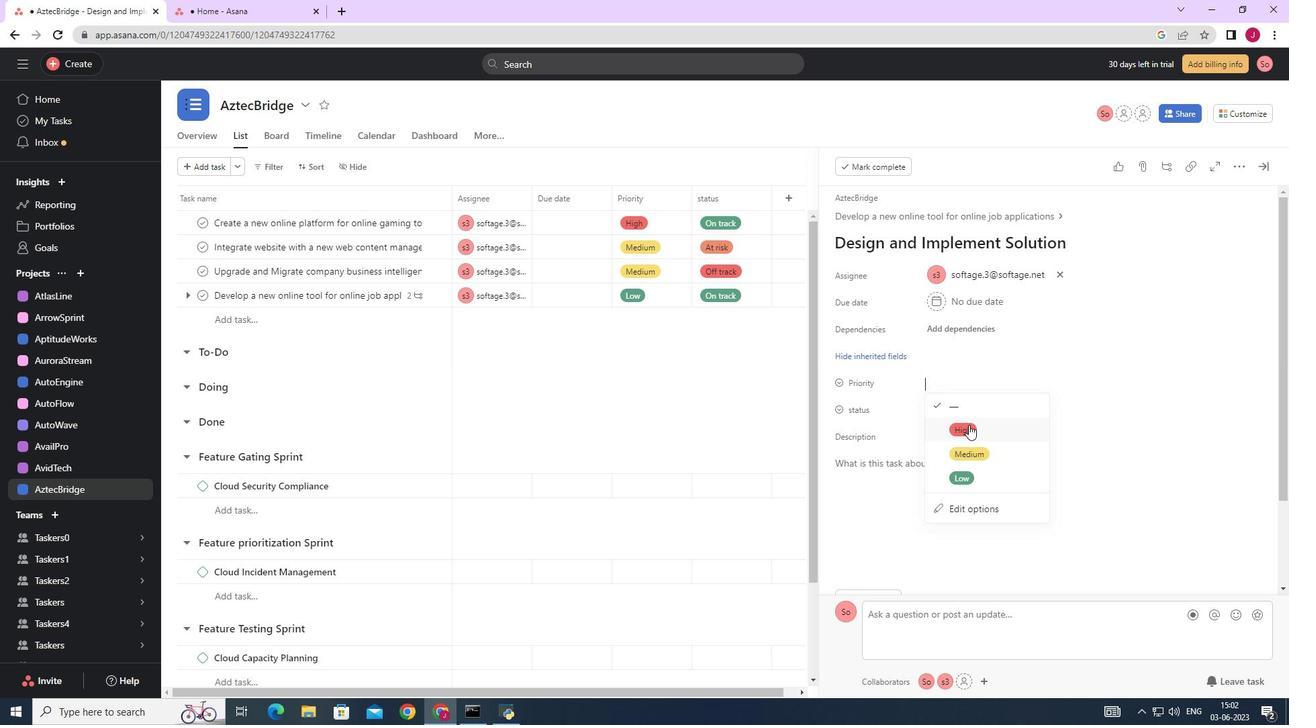 
Action: Mouse moved to (943, 403)
Screenshot: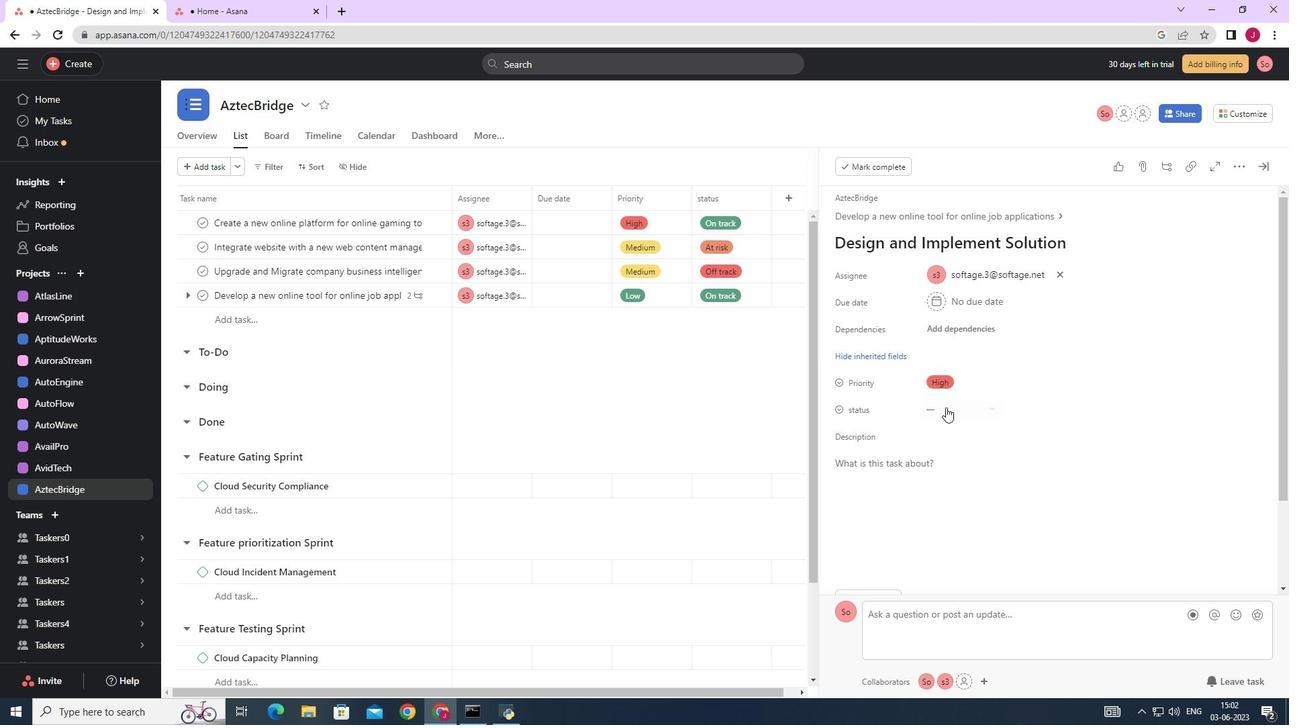 
Action: Mouse pressed left at (943, 403)
Screenshot: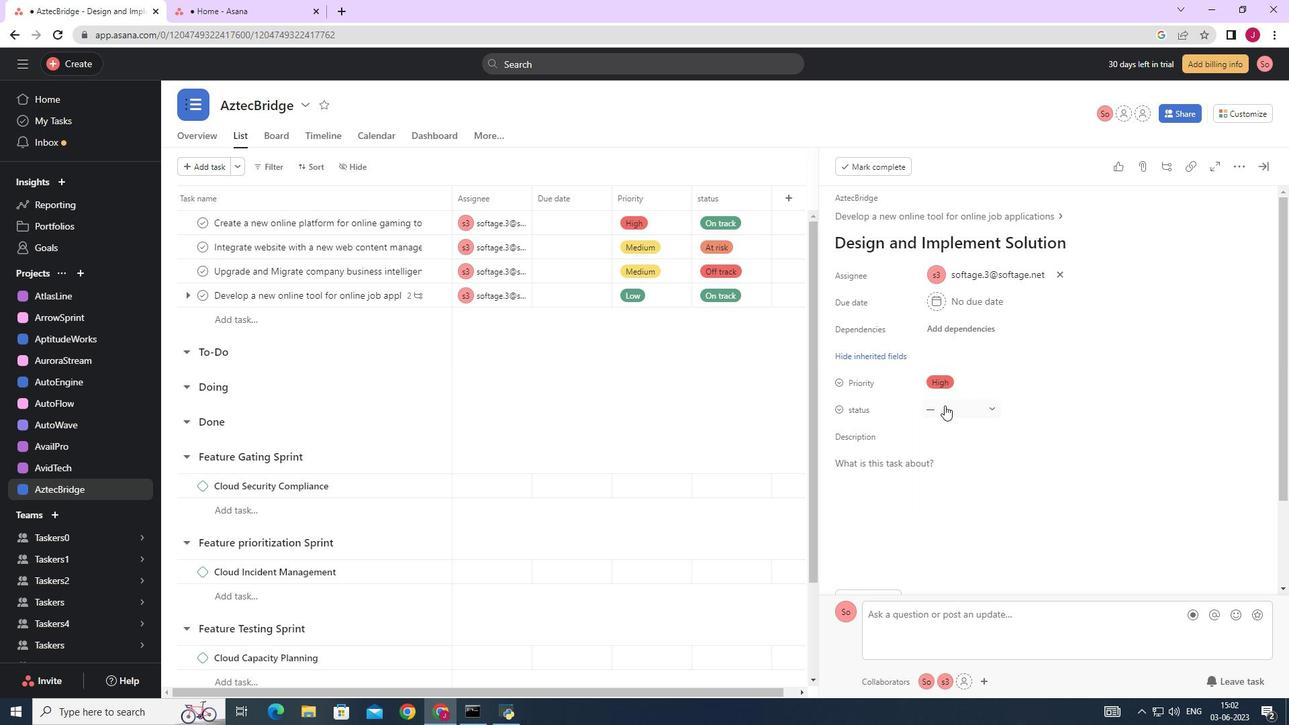 
Action: Mouse moved to (983, 531)
Screenshot: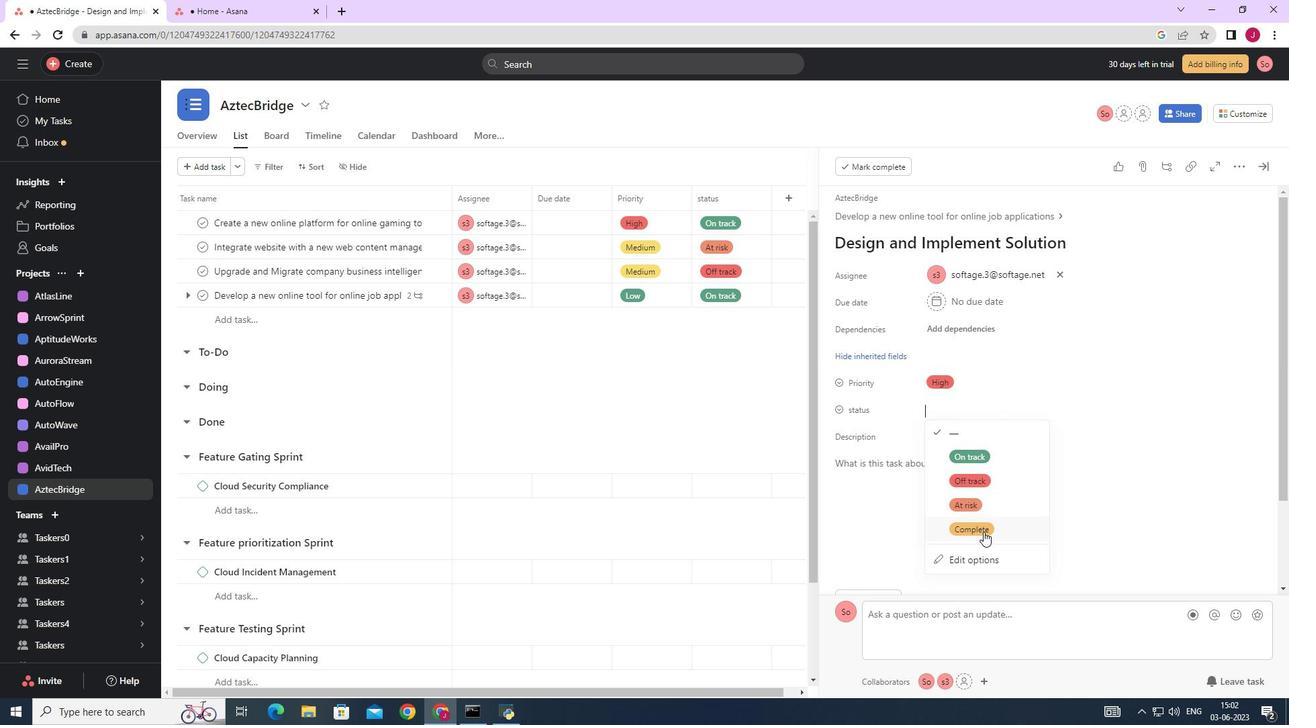 
Action: Mouse pressed left at (983, 531)
Screenshot: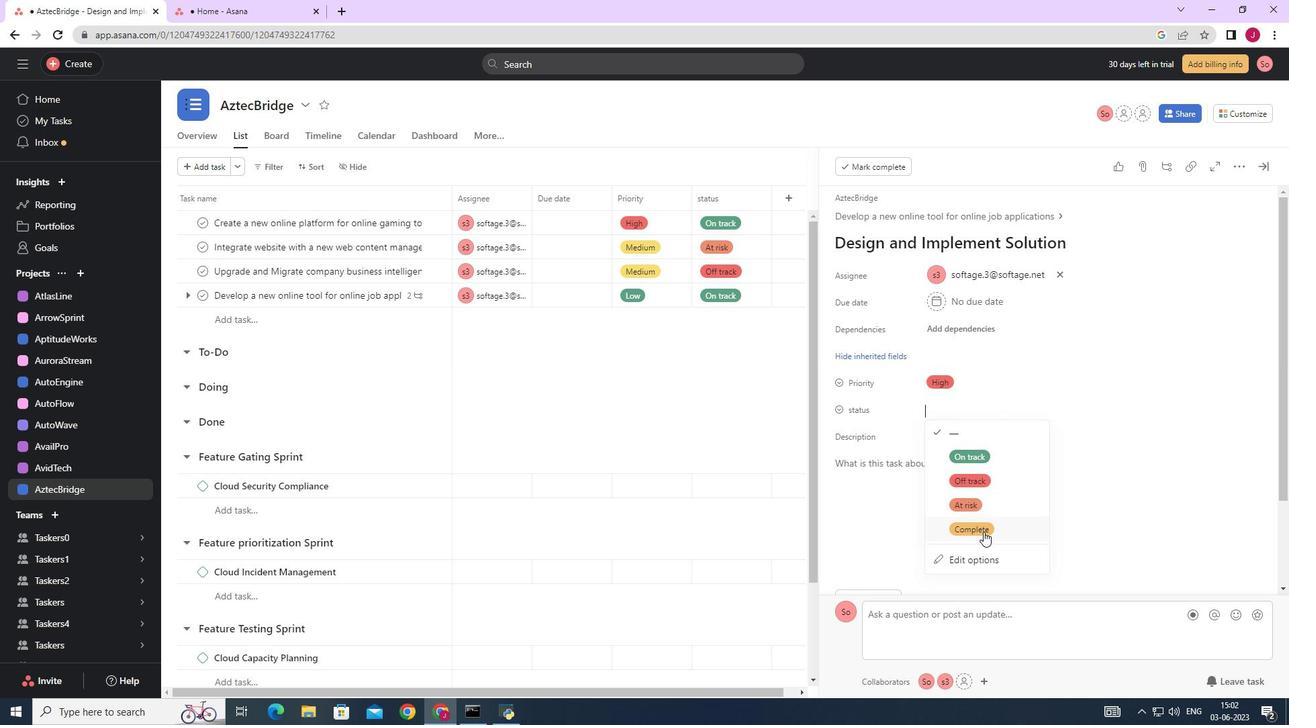 
Action: Mouse moved to (1267, 169)
Screenshot: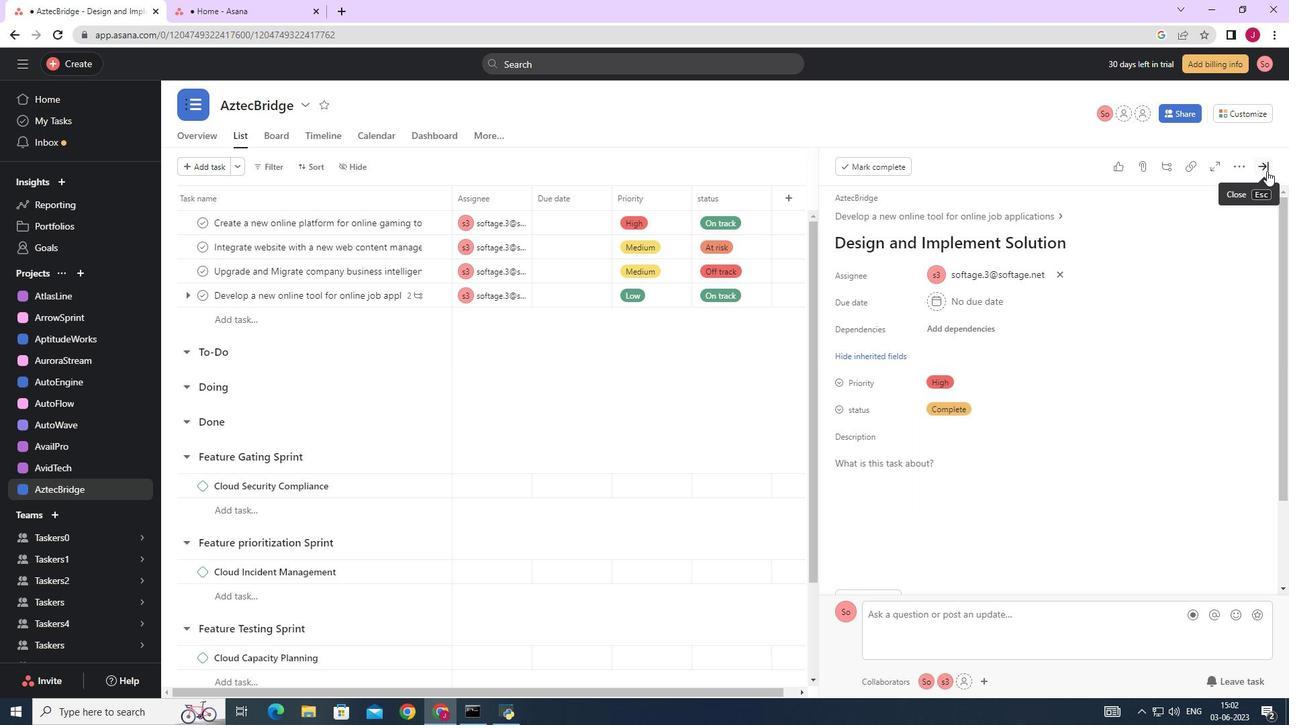 
Action: Mouse pressed left at (1267, 169)
Screenshot: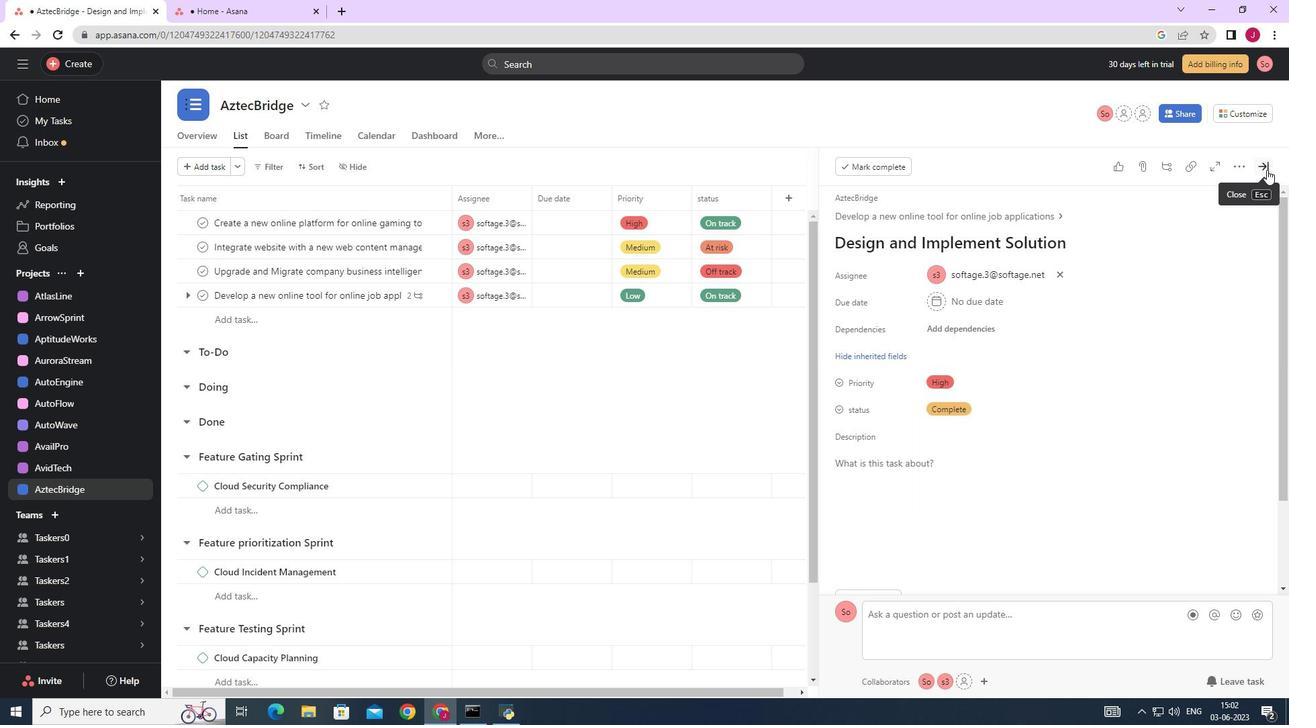 
Action: Mouse moved to (1260, 169)
Screenshot: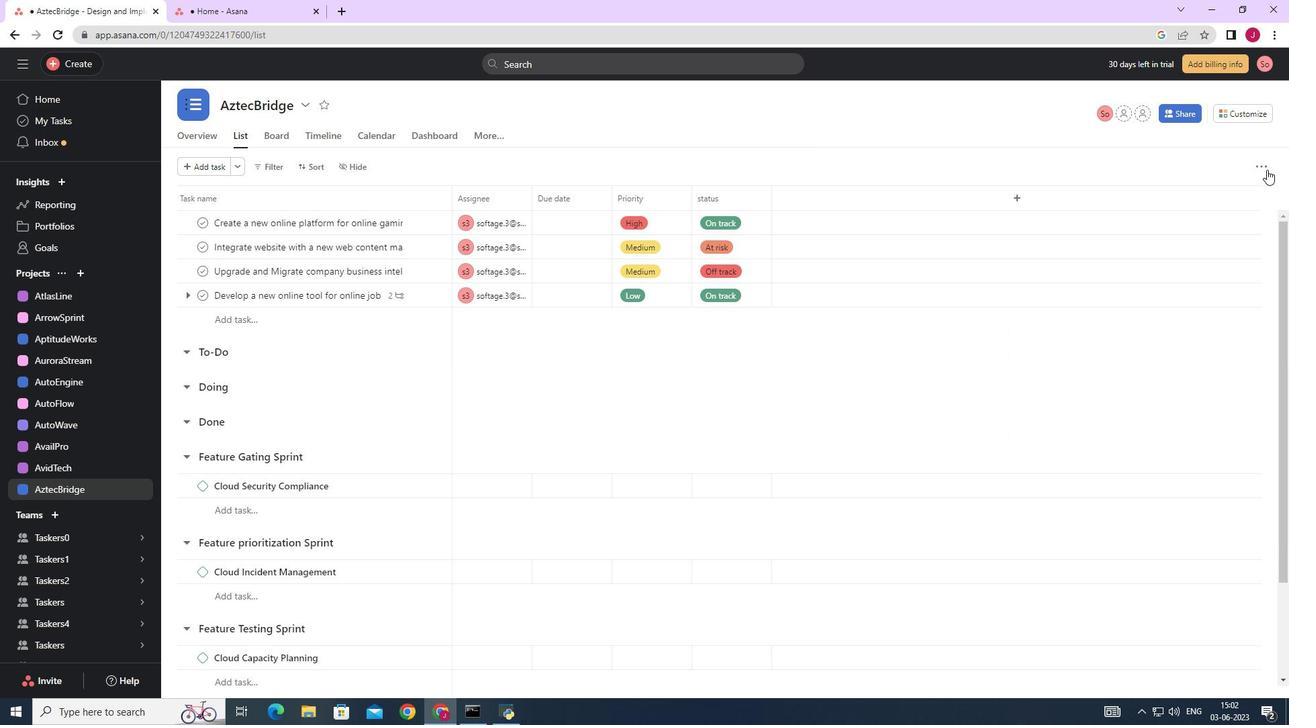 
